 Task: Find connections with filter location Léogâne with filter topic #Indiawith filter profile language German with filter current company Atlas Copco with filter school Kamla Nehru Institute of Technology, Sultanpur with filter industry Landscaping Services with filter service category Loans with filter keywords title IT Professional
Action: Mouse moved to (526, 63)
Screenshot: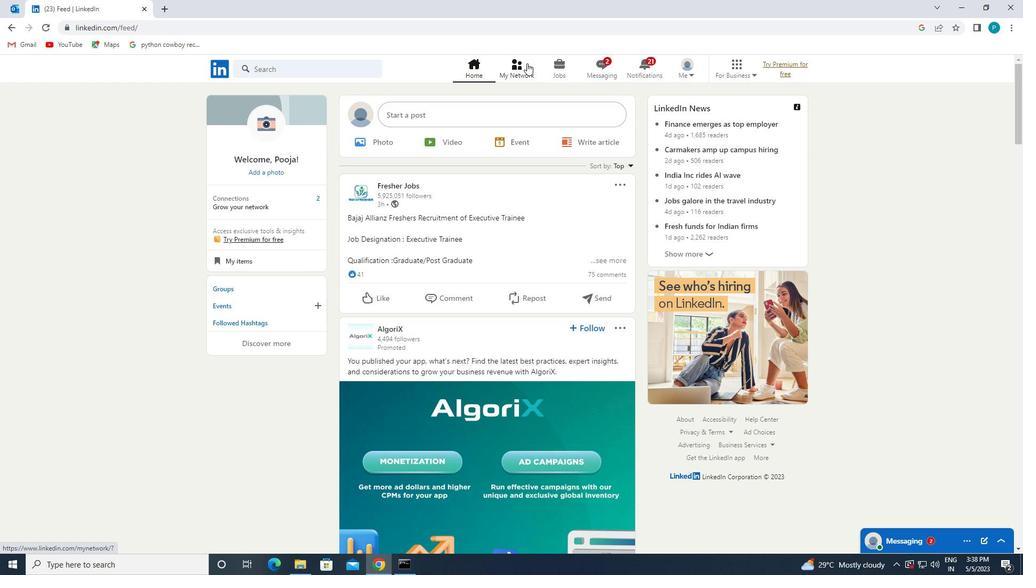 
Action: Mouse pressed left at (526, 63)
Screenshot: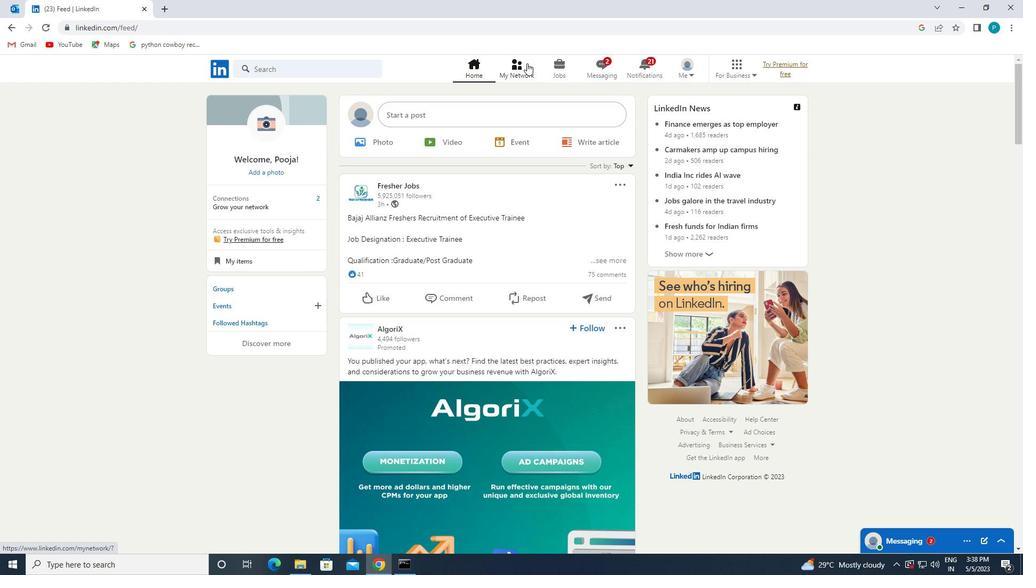 
Action: Mouse moved to (305, 132)
Screenshot: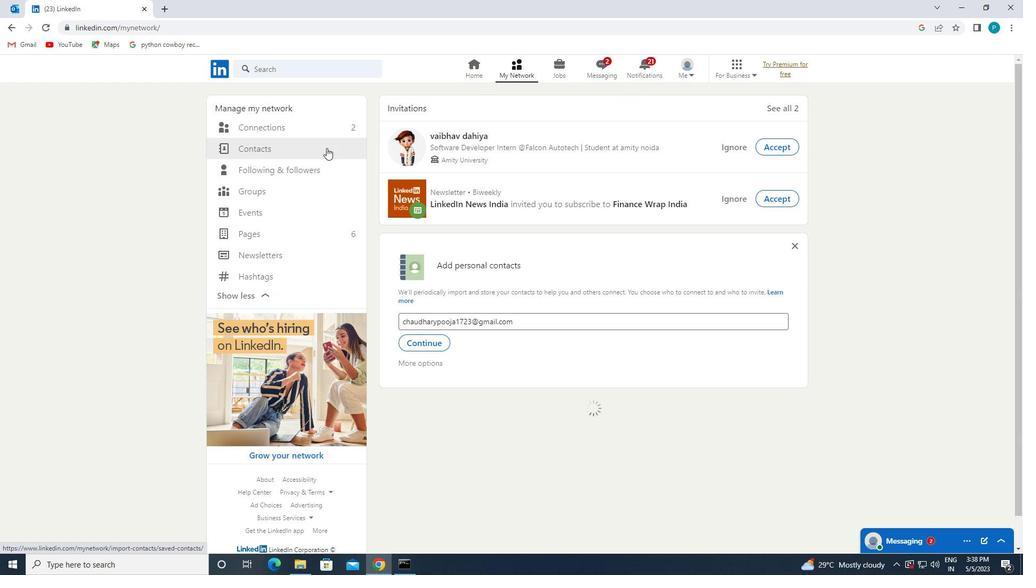 
Action: Mouse pressed left at (305, 132)
Screenshot: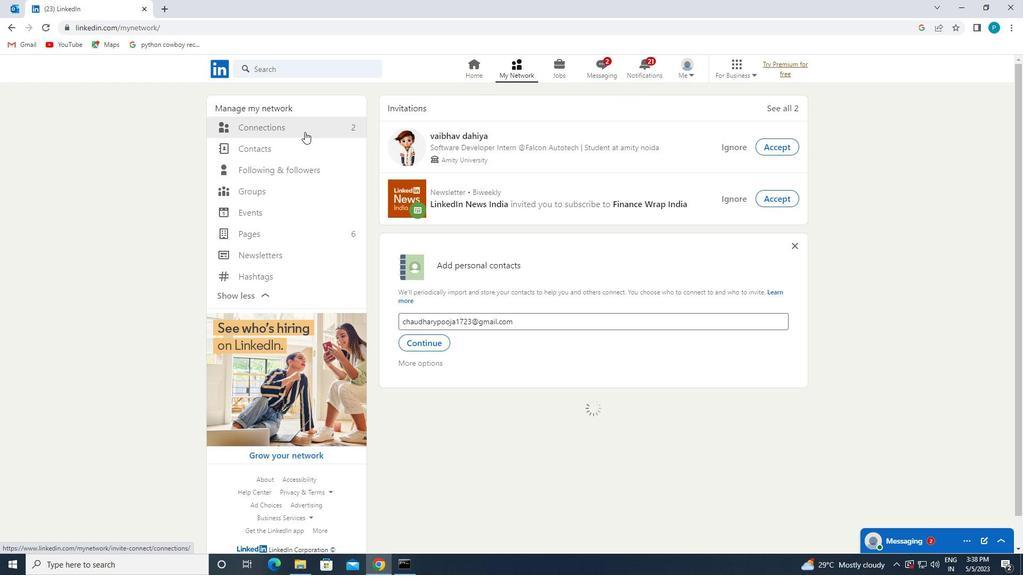 
Action: Mouse moved to (590, 123)
Screenshot: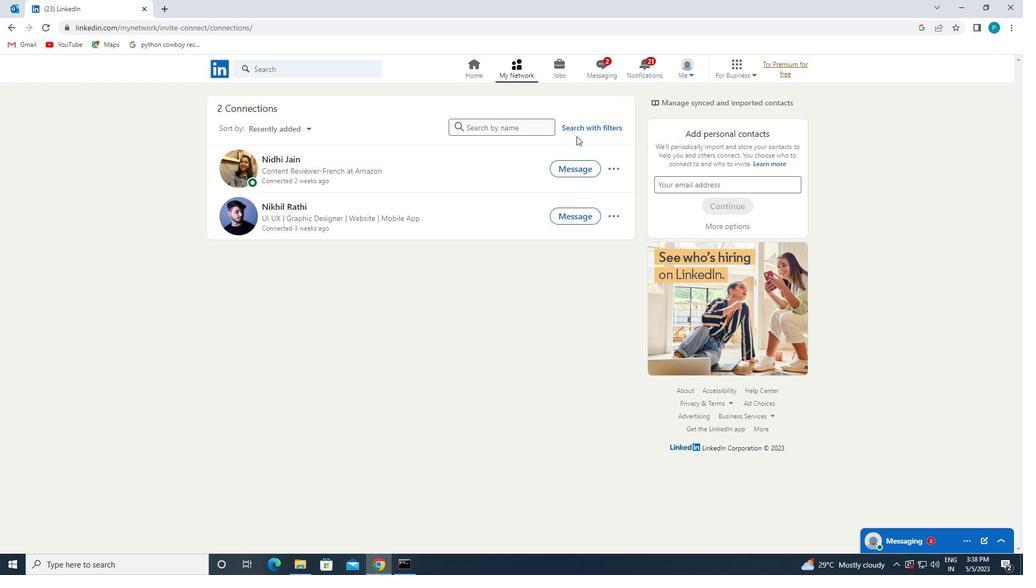 
Action: Mouse pressed left at (590, 123)
Screenshot: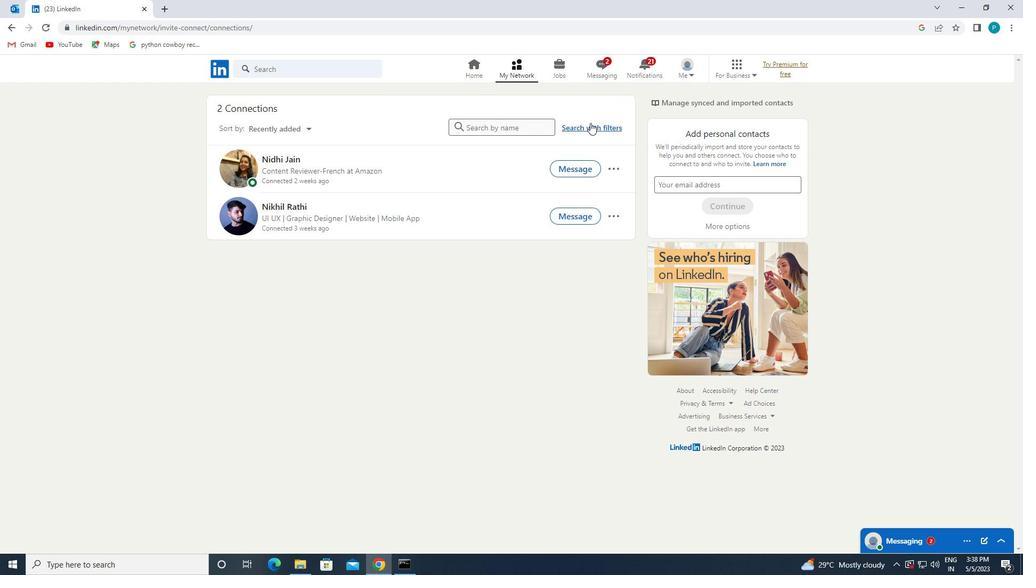 
Action: Mouse moved to (536, 102)
Screenshot: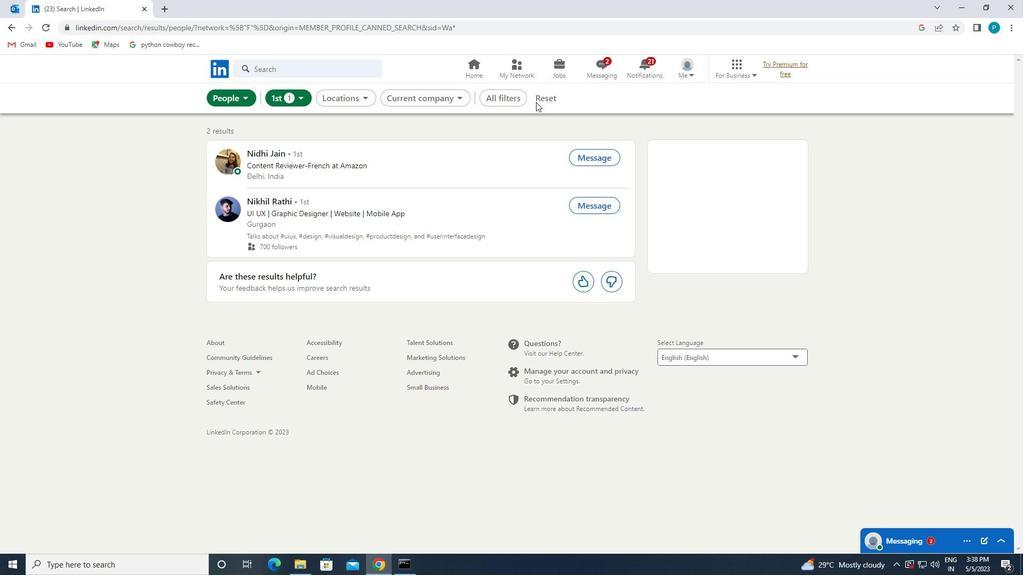 
Action: Mouse pressed left at (536, 102)
Screenshot: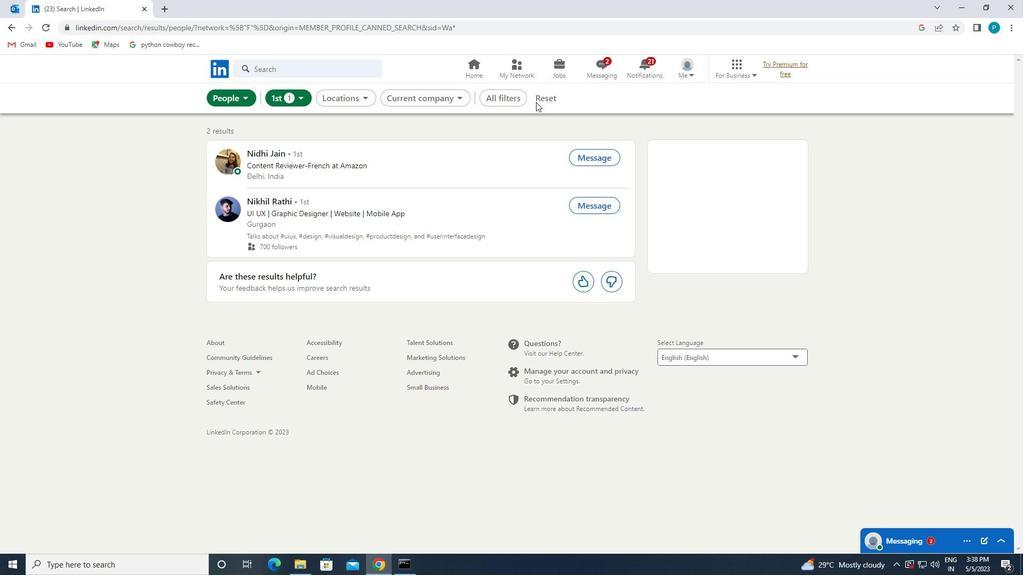
Action: Mouse moved to (540, 99)
Screenshot: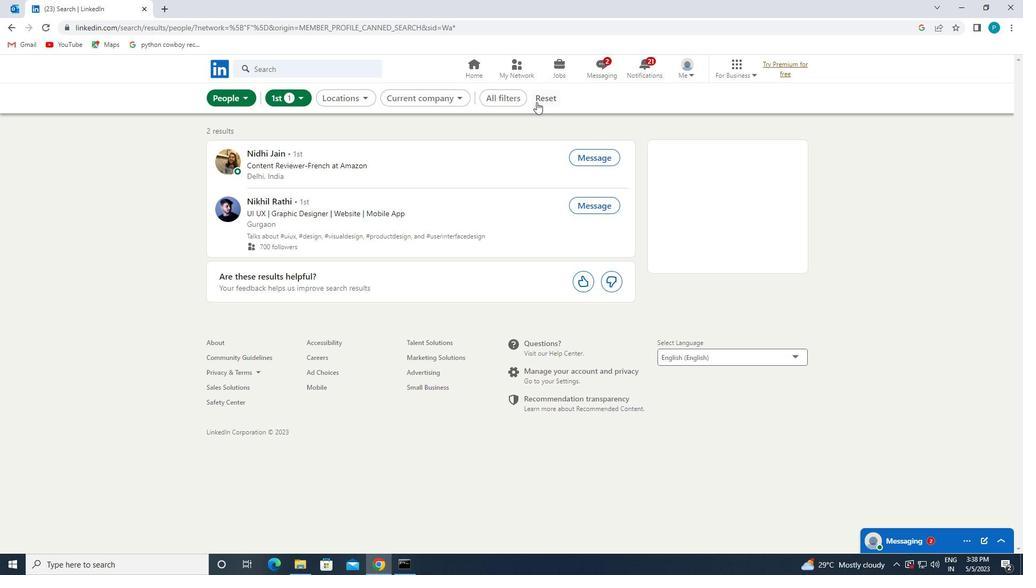 
Action: Mouse pressed left at (540, 99)
Screenshot: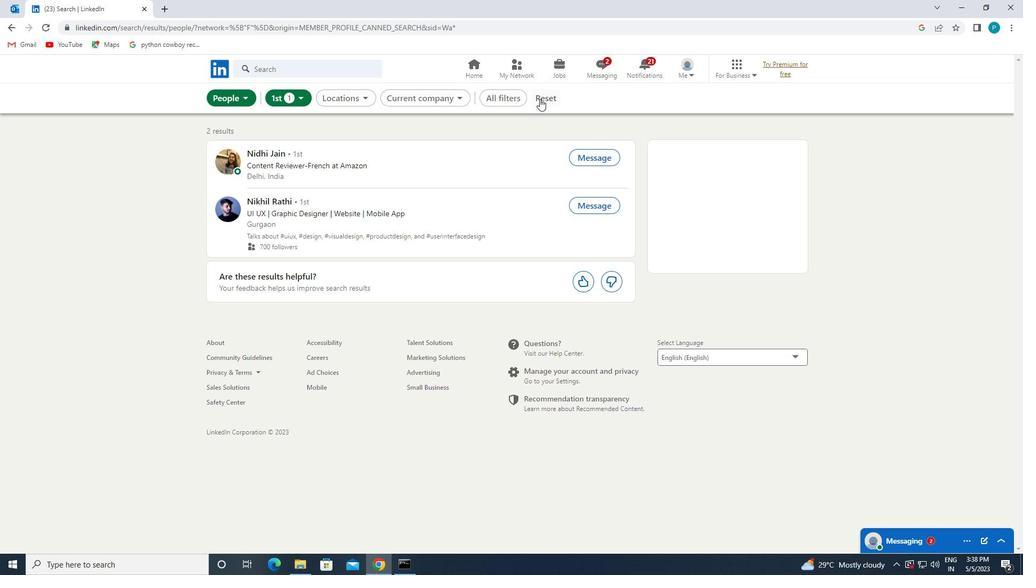 
Action: Mouse moved to (541, 97)
Screenshot: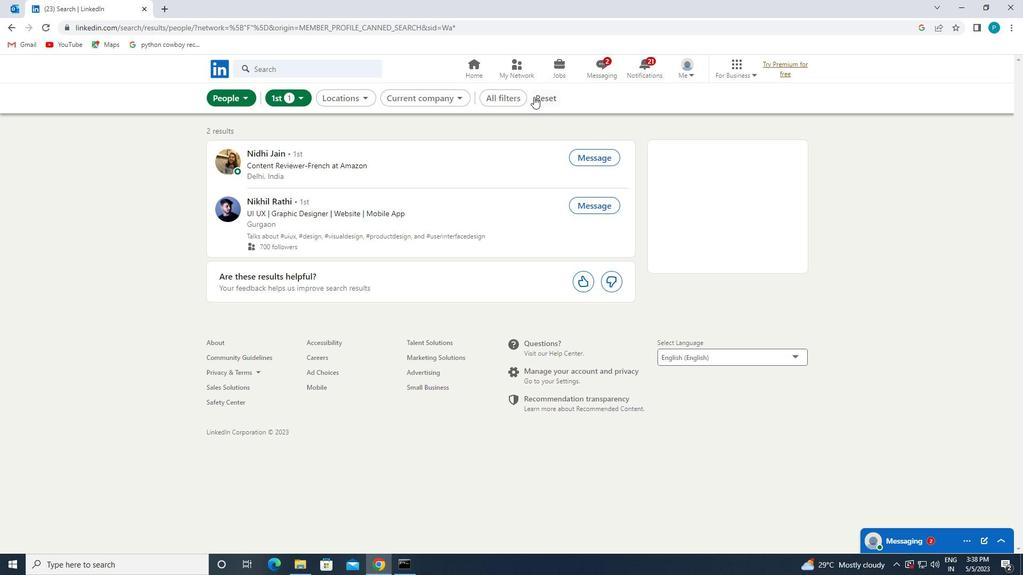 
Action: Mouse pressed left at (541, 97)
Screenshot: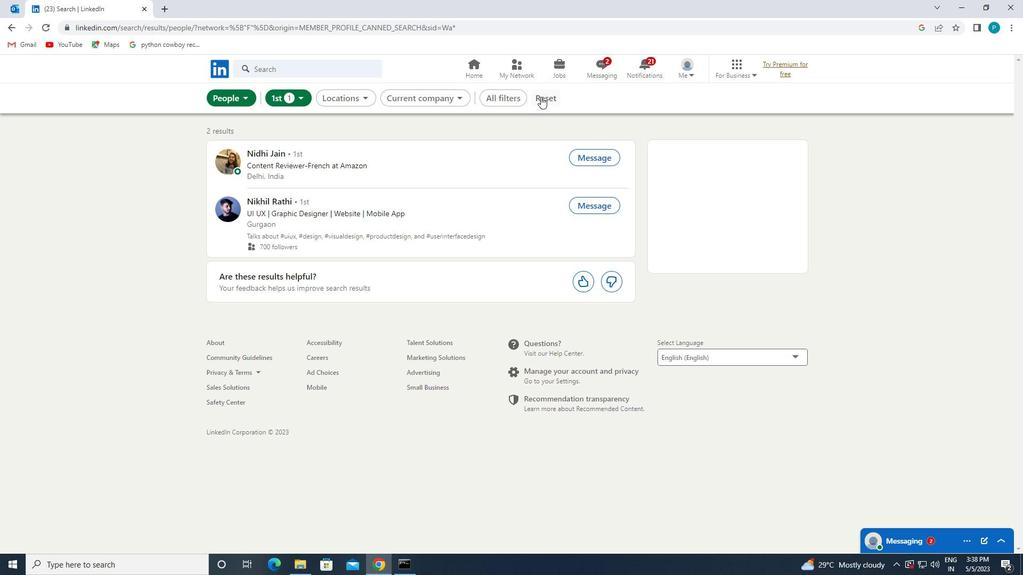 
Action: Mouse moved to (535, 94)
Screenshot: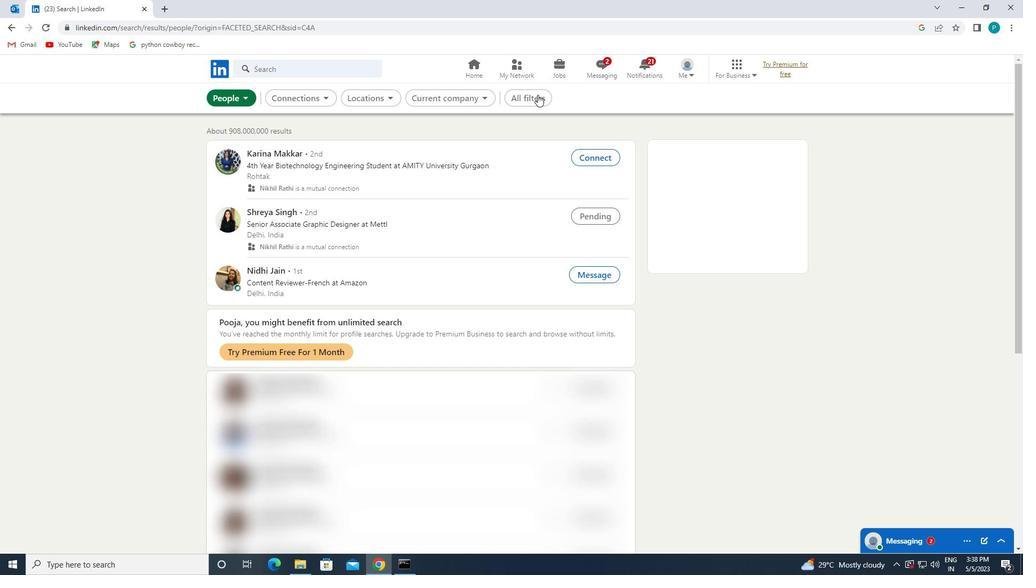 
Action: Mouse pressed left at (535, 94)
Screenshot: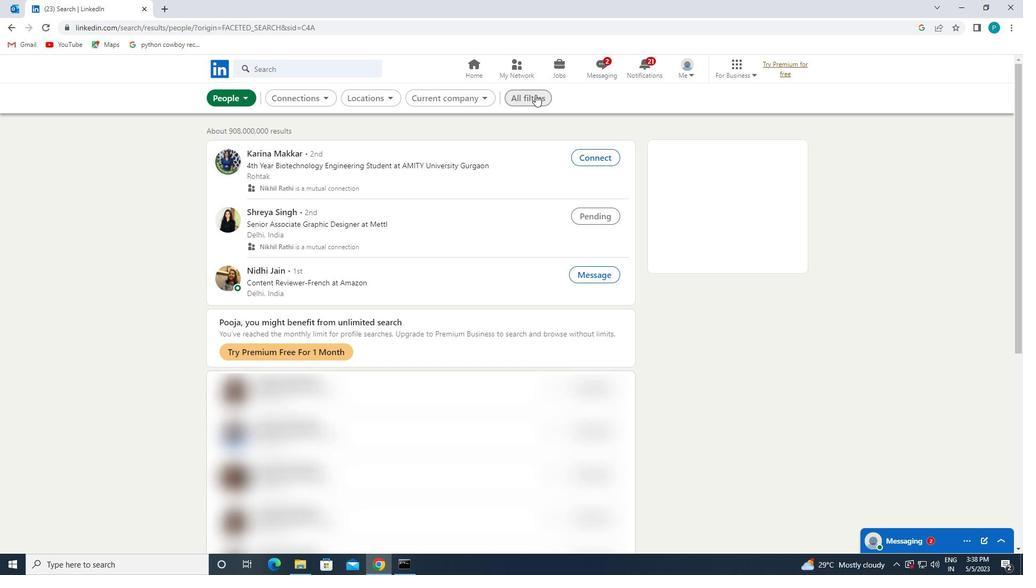 
Action: Mouse moved to (1000, 267)
Screenshot: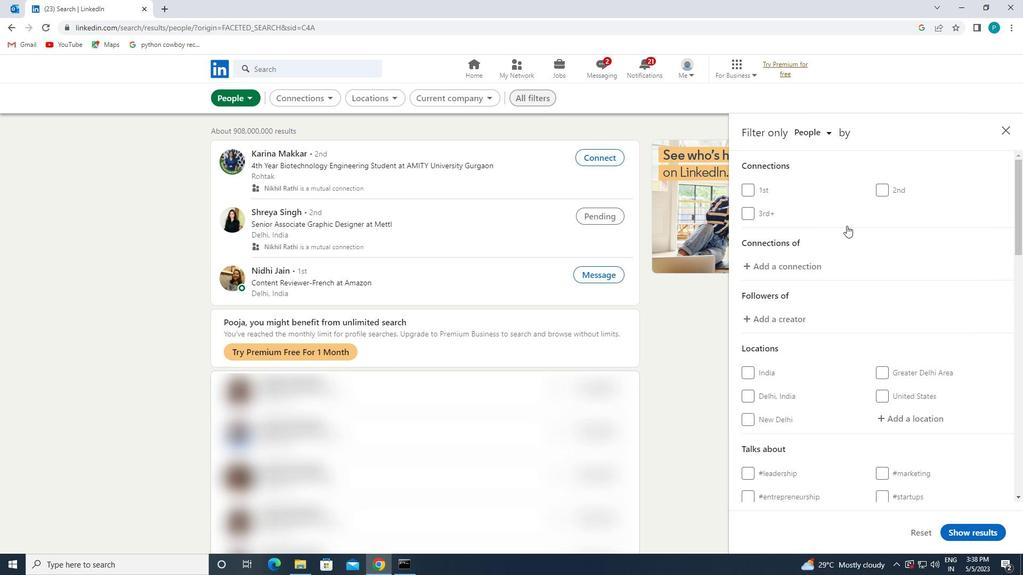 
Action: Mouse scrolled (1000, 267) with delta (0, 0)
Screenshot: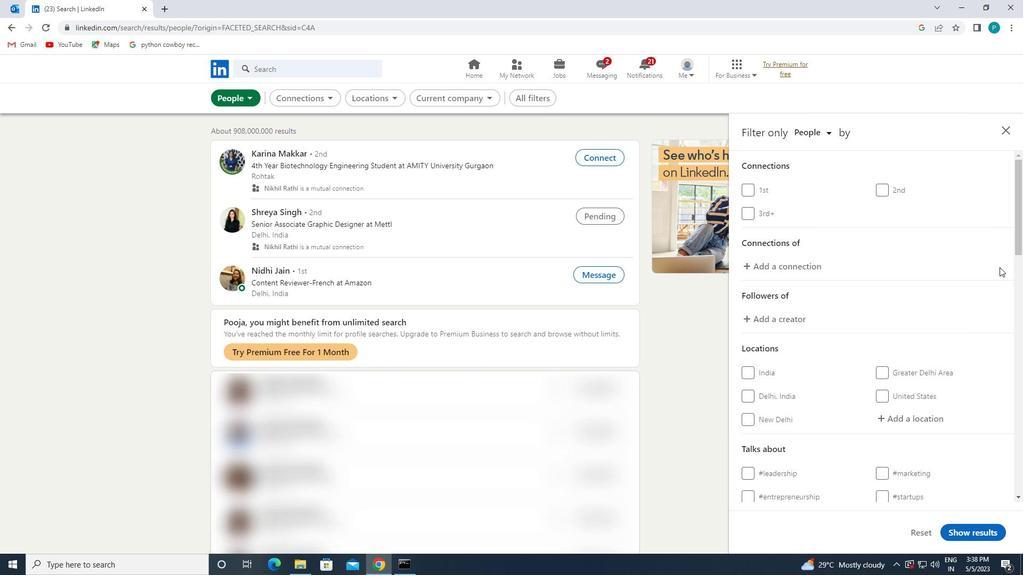 
Action: Mouse moved to (1000, 267)
Screenshot: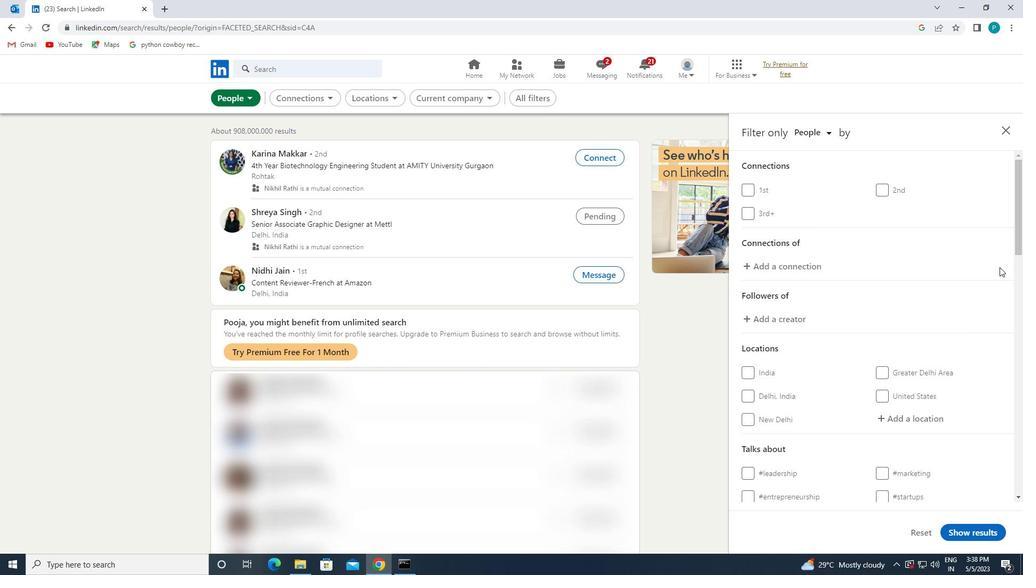 
Action: Mouse scrolled (1000, 267) with delta (0, 0)
Screenshot: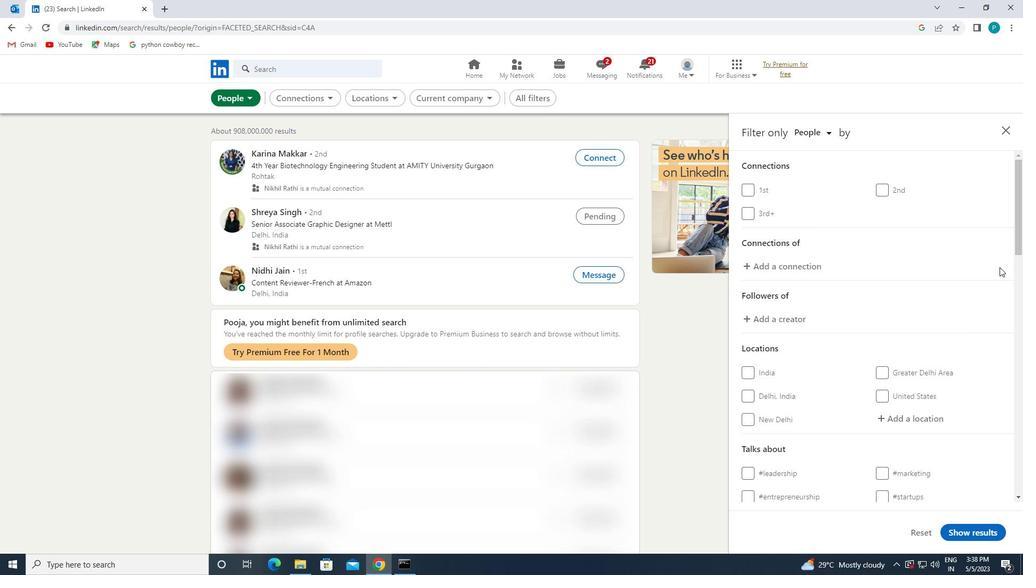 
Action: Mouse moved to (999, 267)
Screenshot: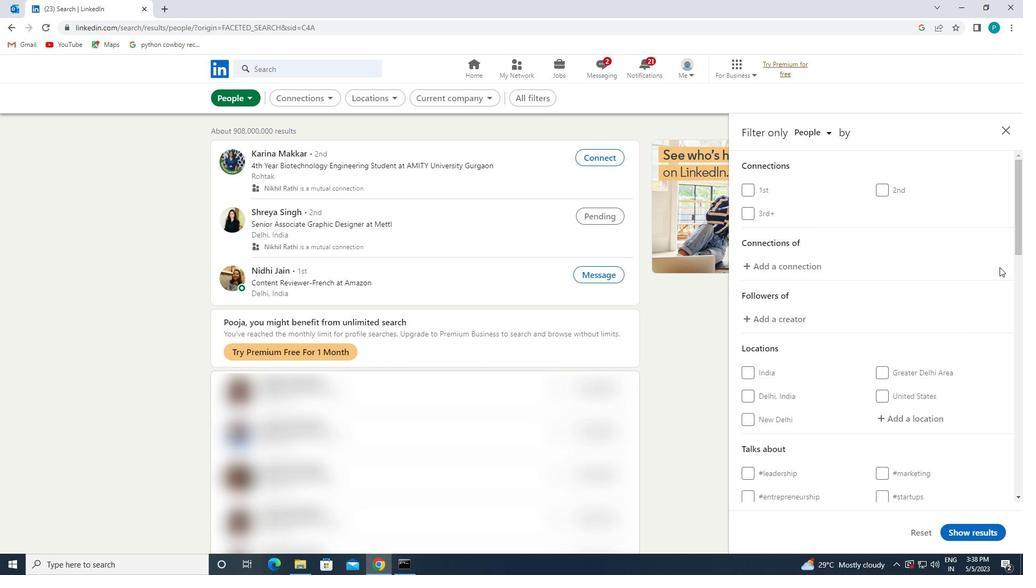 
Action: Mouse scrolled (999, 267) with delta (0, 0)
Screenshot: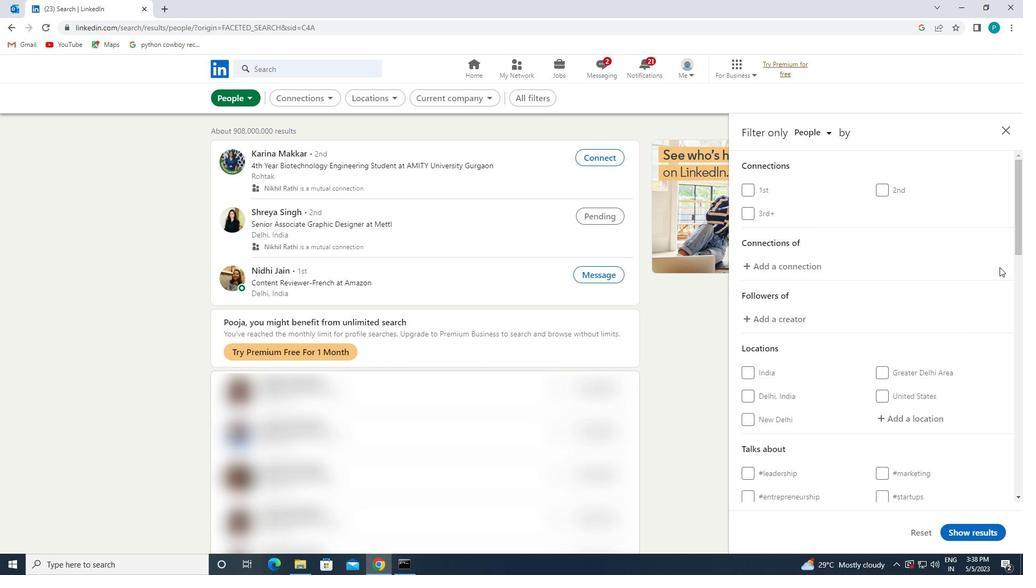 
Action: Mouse moved to (901, 265)
Screenshot: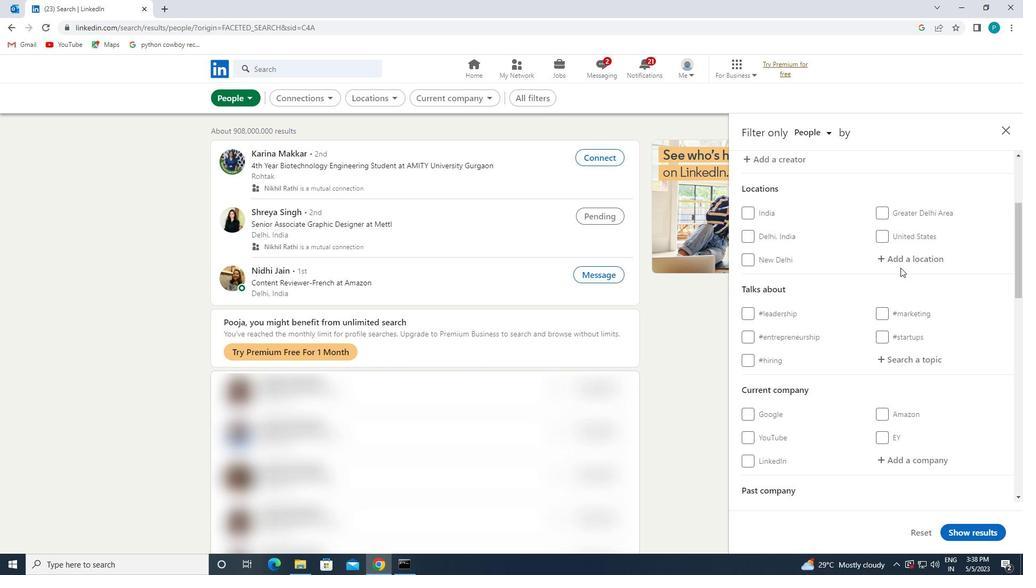 
Action: Mouse pressed left at (901, 265)
Screenshot: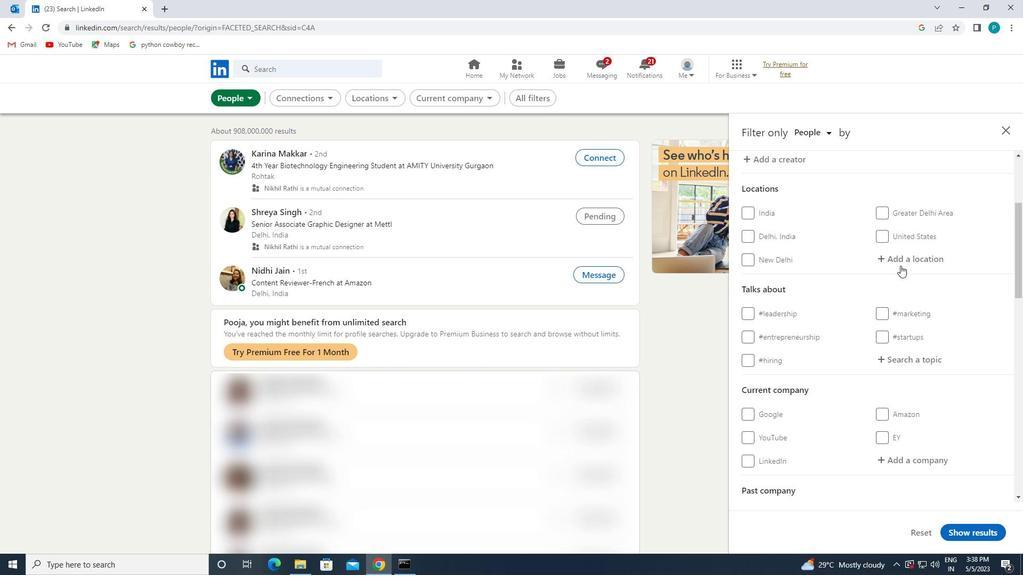
Action: Mouse moved to (895, 260)
Screenshot: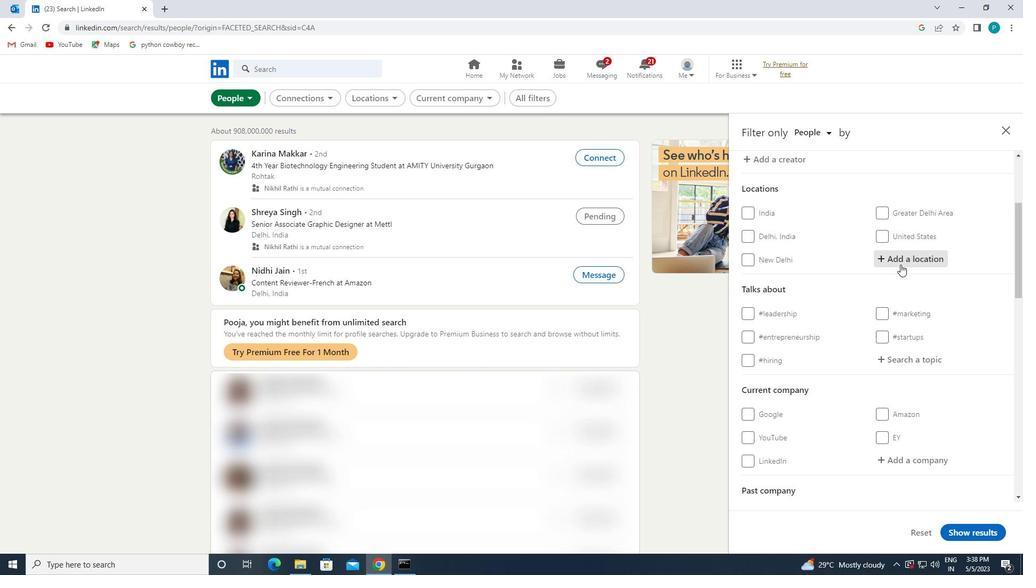 
Action: Key pressed <Key.caps_lock>l<Key.caps_lock>eogane
Screenshot: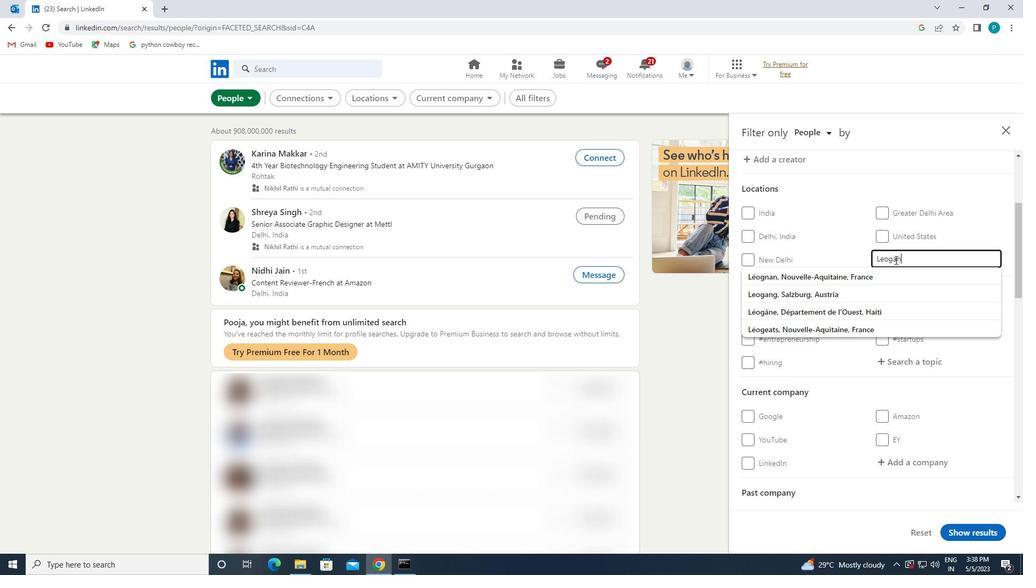 
Action: Mouse moved to (887, 277)
Screenshot: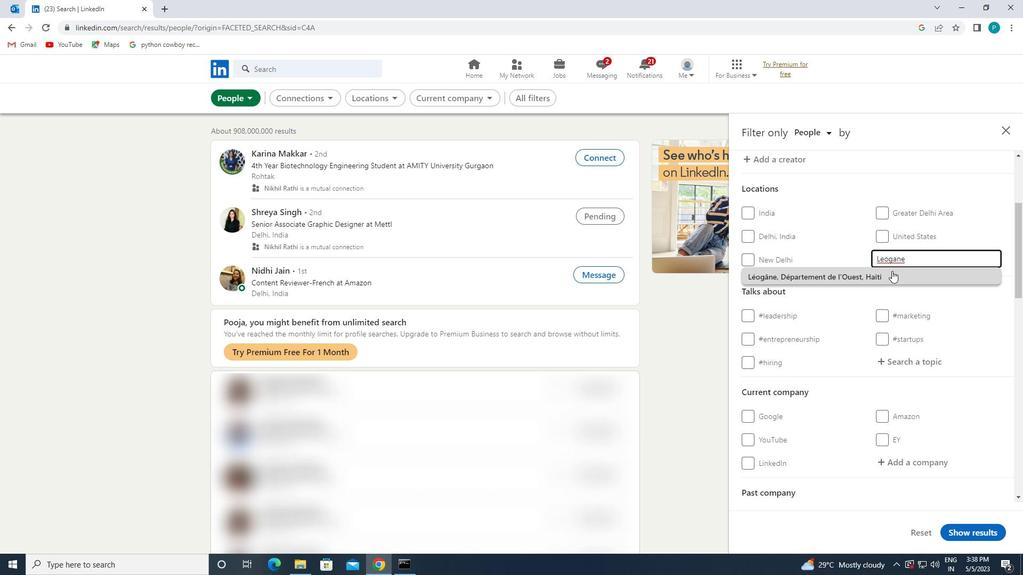 
Action: Mouse pressed left at (887, 277)
Screenshot: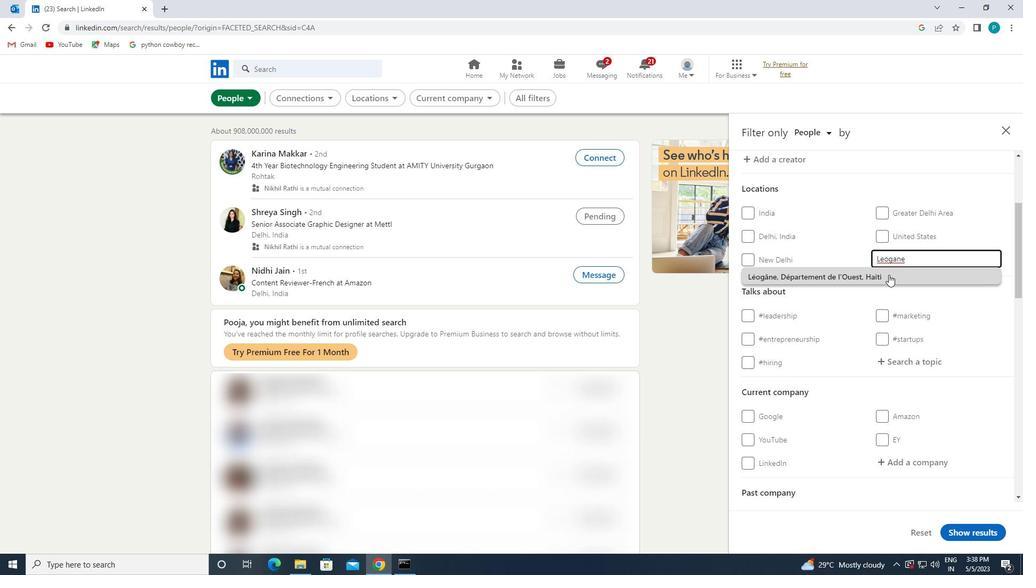 
Action: Mouse scrolled (887, 277) with delta (0, 0)
Screenshot: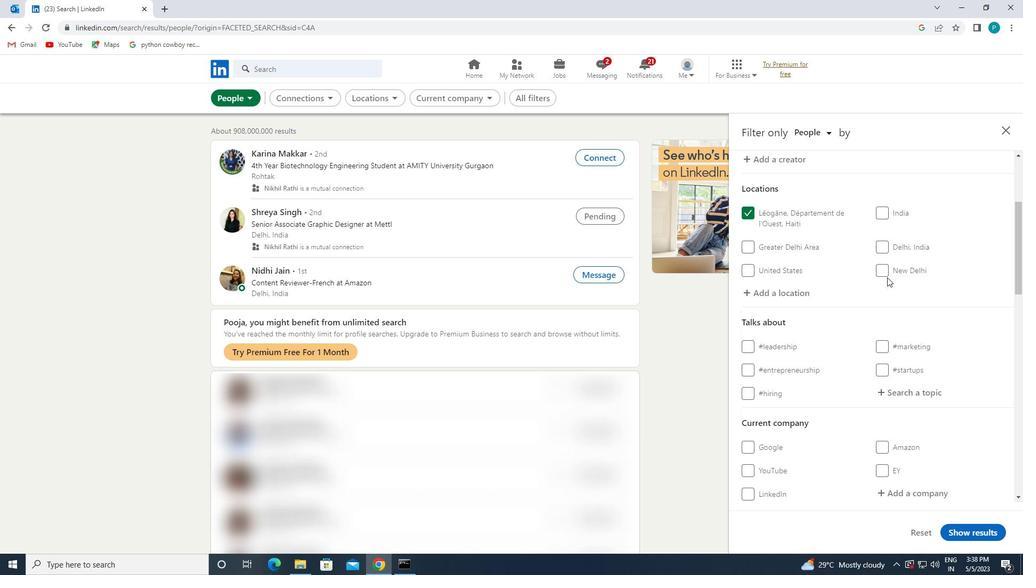 
Action: Mouse scrolled (887, 277) with delta (0, 0)
Screenshot: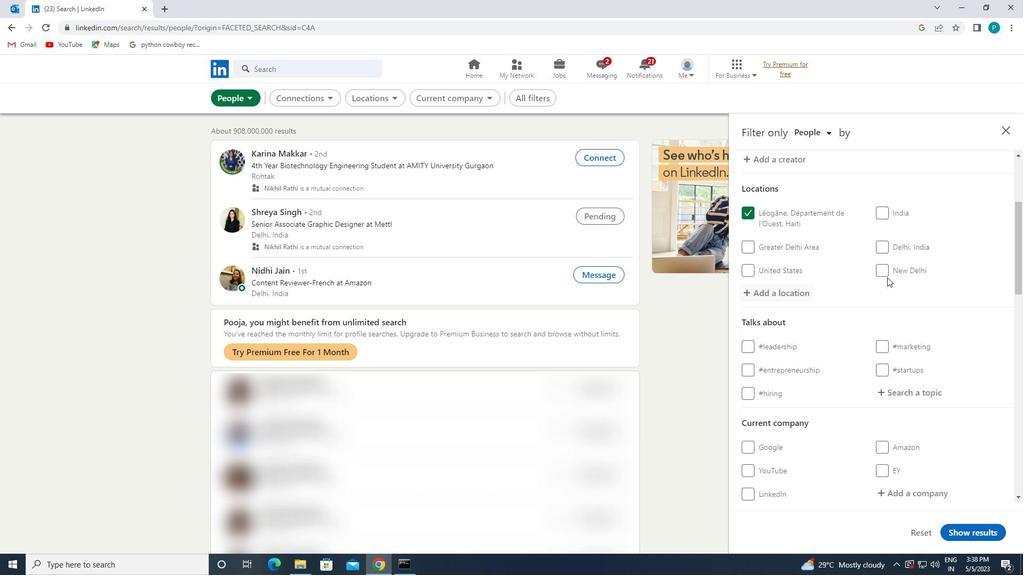 
Action: Mouse scrolled (887, 277) with delta (0, 0)
Screenshot: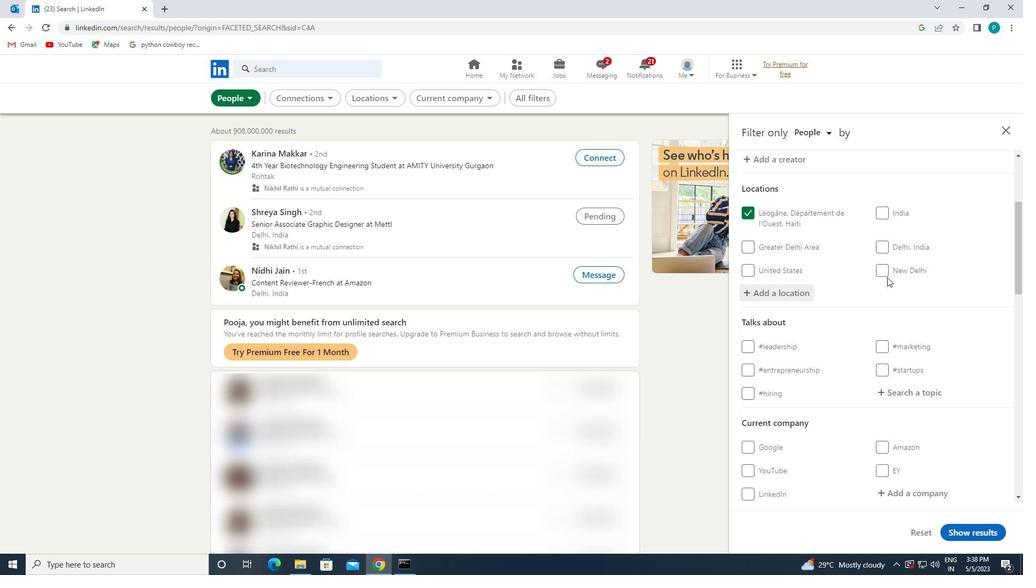 
Action: Mouse moved to (885, 234)
Screenshot: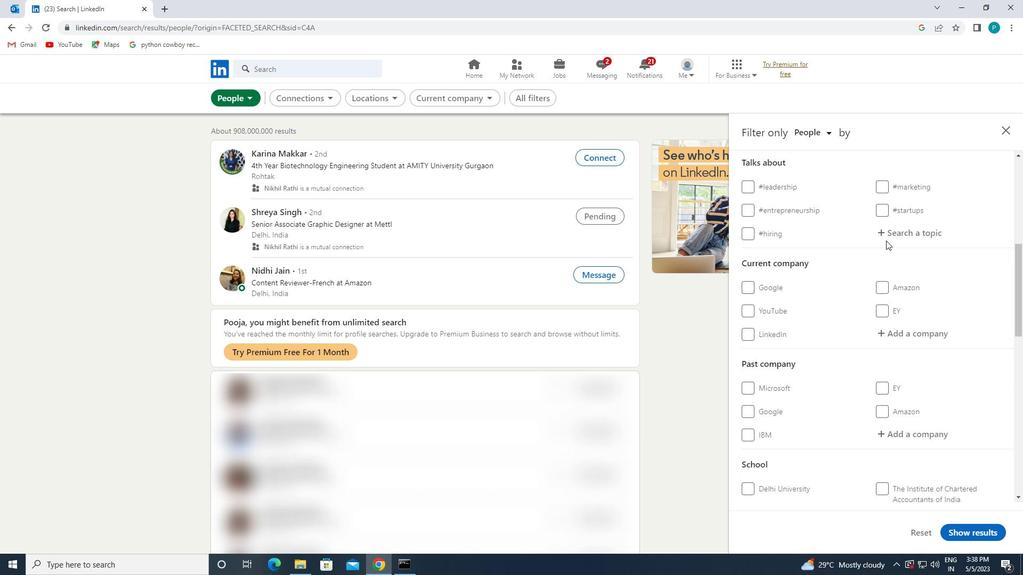 
Action: Mouse pressed left at (885, 234)
Screenshot: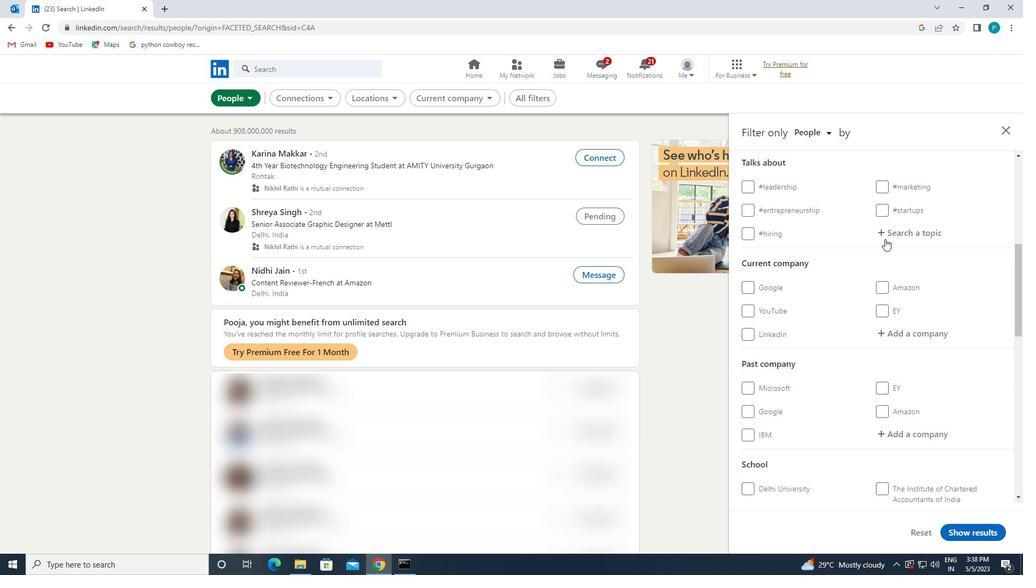 
Action: Key pressed <Key.shift>#<Key.caps_lock>I<Key.caps_lock>NDIA
Screenshot: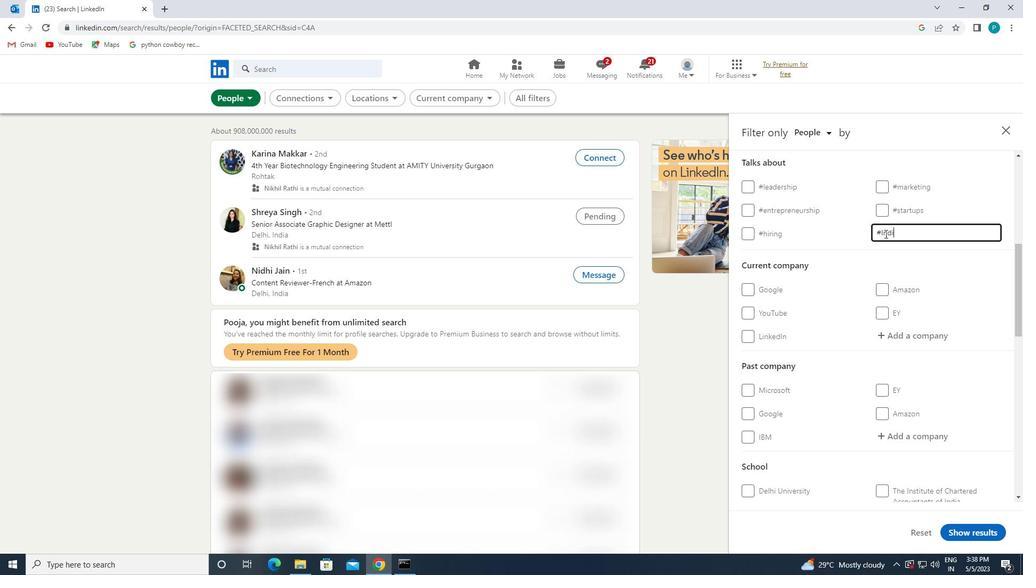 
Action: Mouse moved to (889, 256)
Screenshot: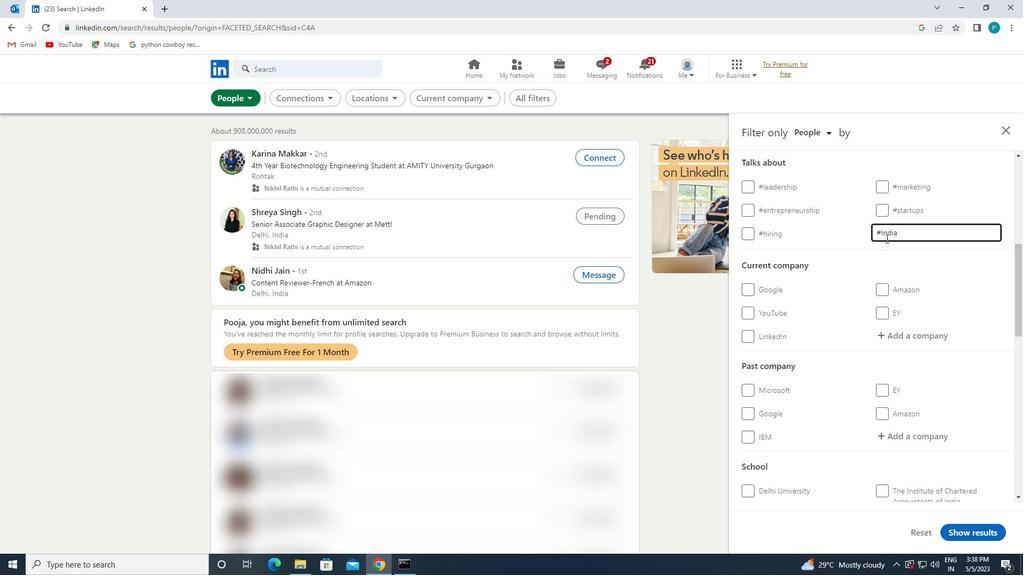 
Action: Mouse scrolled (889, 255) with delta (0, 0)
Screenshot: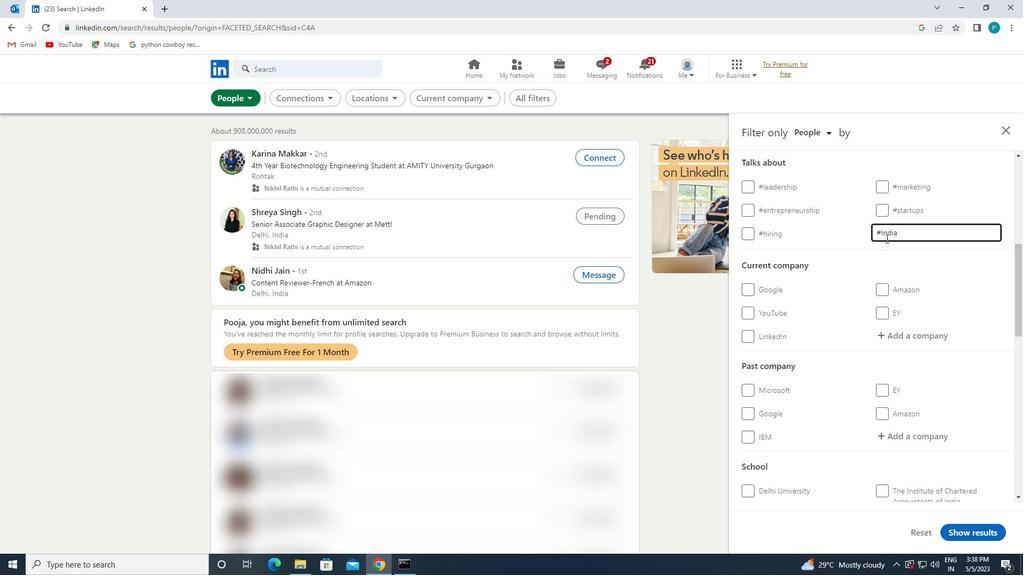 
Action: Mouse moved to (896, 214)
Screenshot: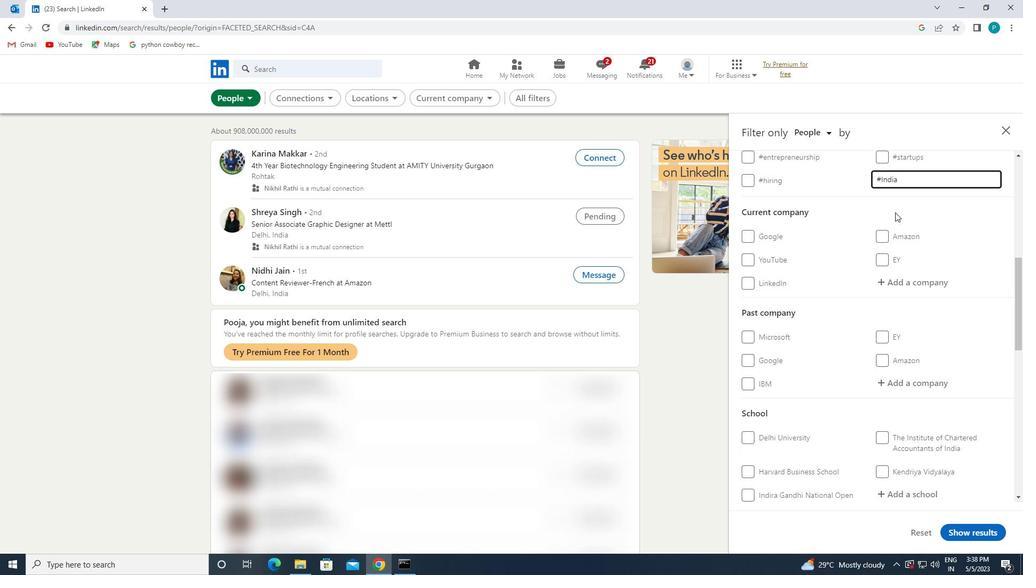 
Action: Mouse scrolled (896, 214) with delta (0, 0)
Screenshot: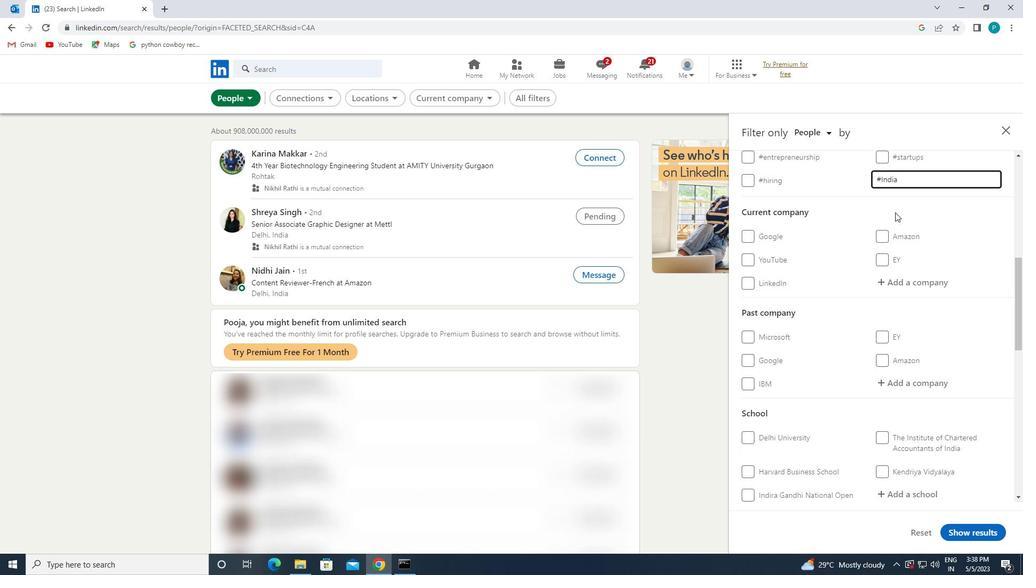 
Action: Mouse scrolled (896, 214) with delta (0, 0)
Screenshot: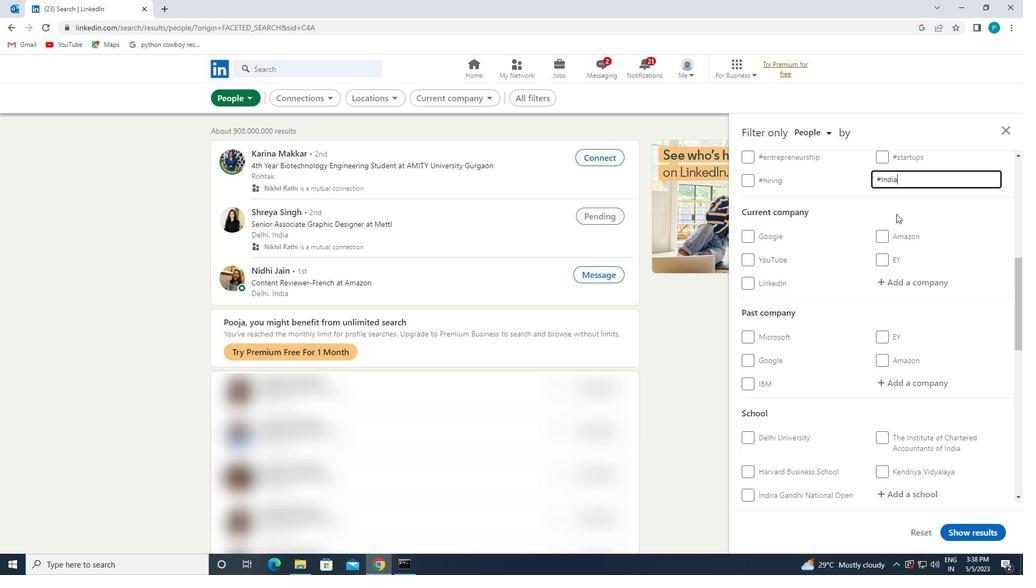 
Action: Mouse moved to (859, 256)
Screenshot: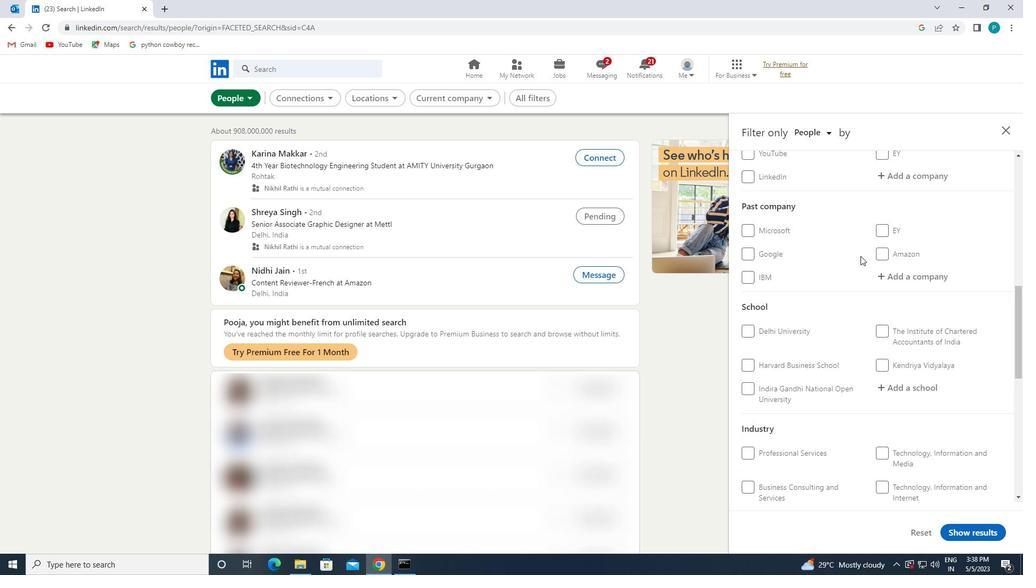 
Action: Mouse scrolled (859, 255) with delta (0, 0)
Screenshot: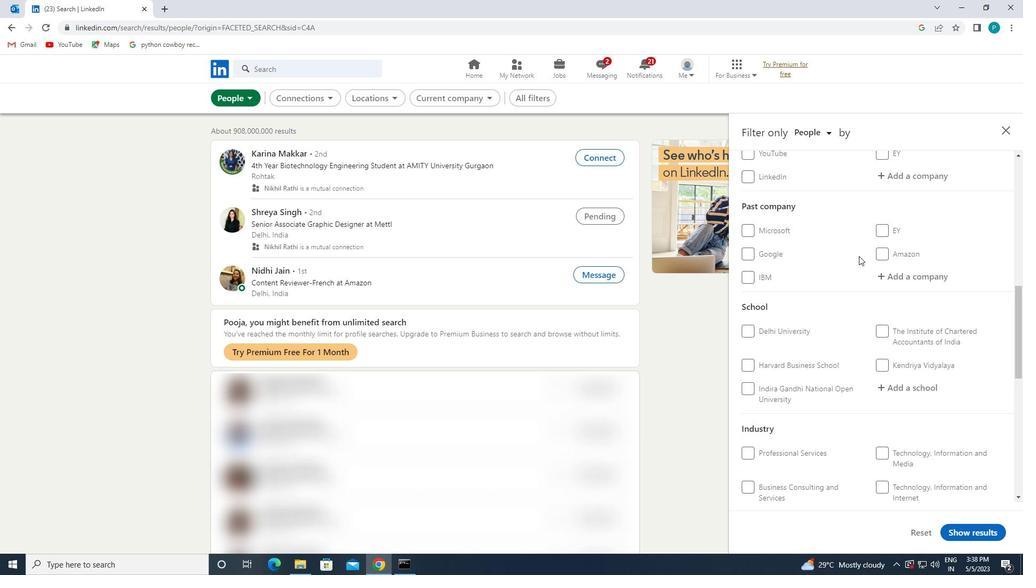 
Action: Mouse moved to (859, 257)
Screenshot: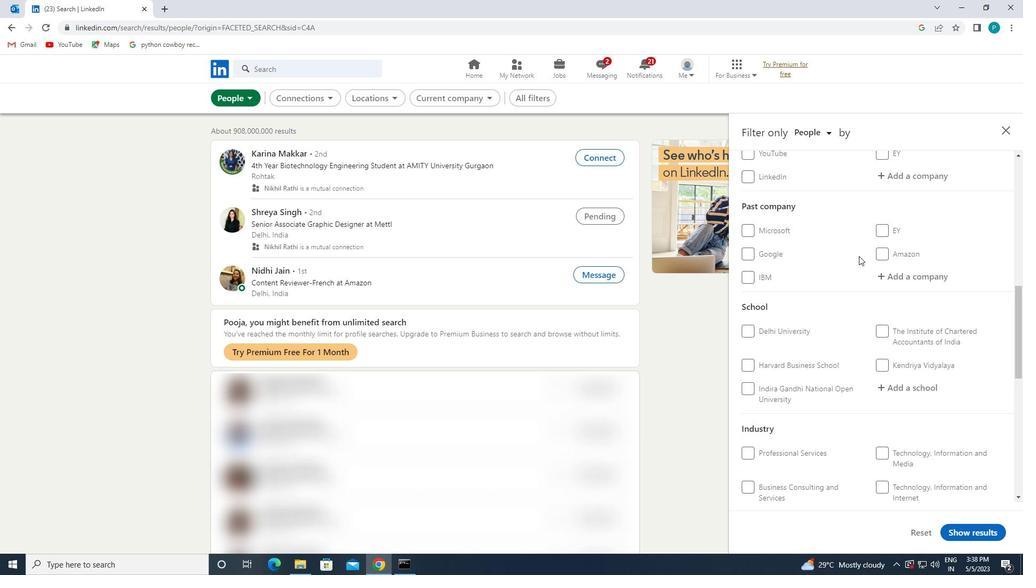 
Action: Mouse scrolled (859, 256) with delta (0, 0)
Screenshot: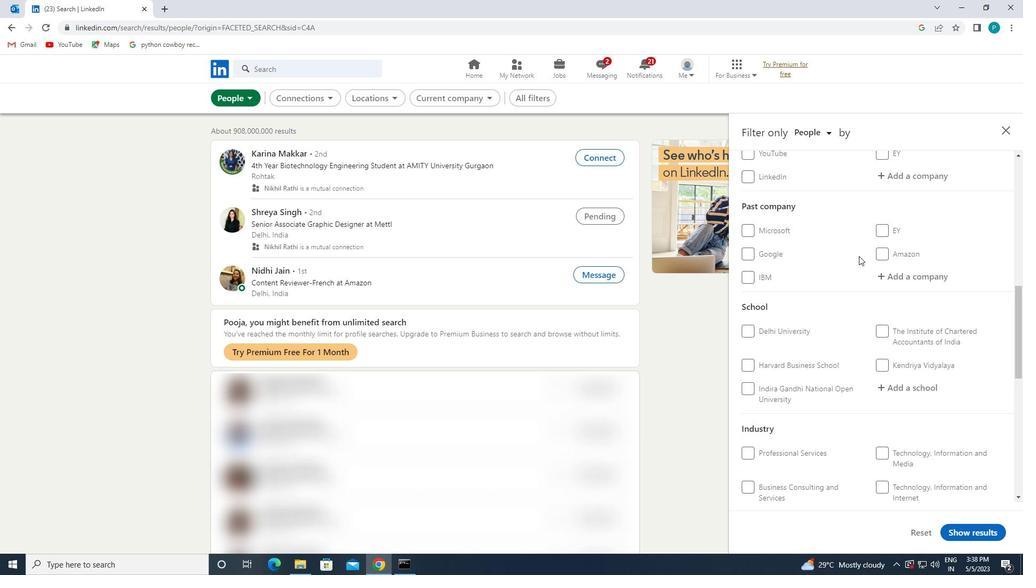 
Action: Mouse moved to (845, 361)
Screenshot: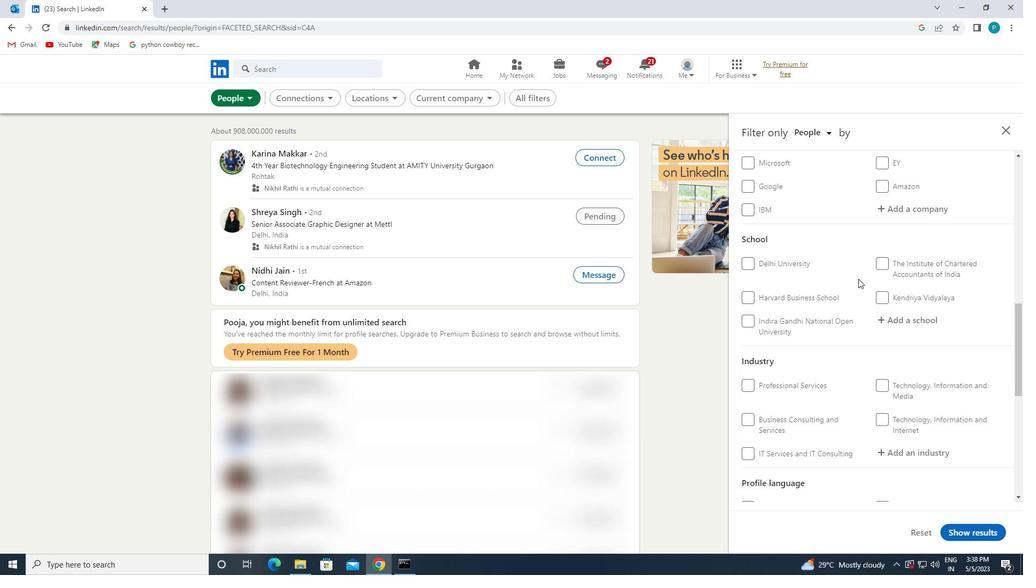
Action: Mouse scrolled (845, 360) with delta (0, 0)
Screenshot: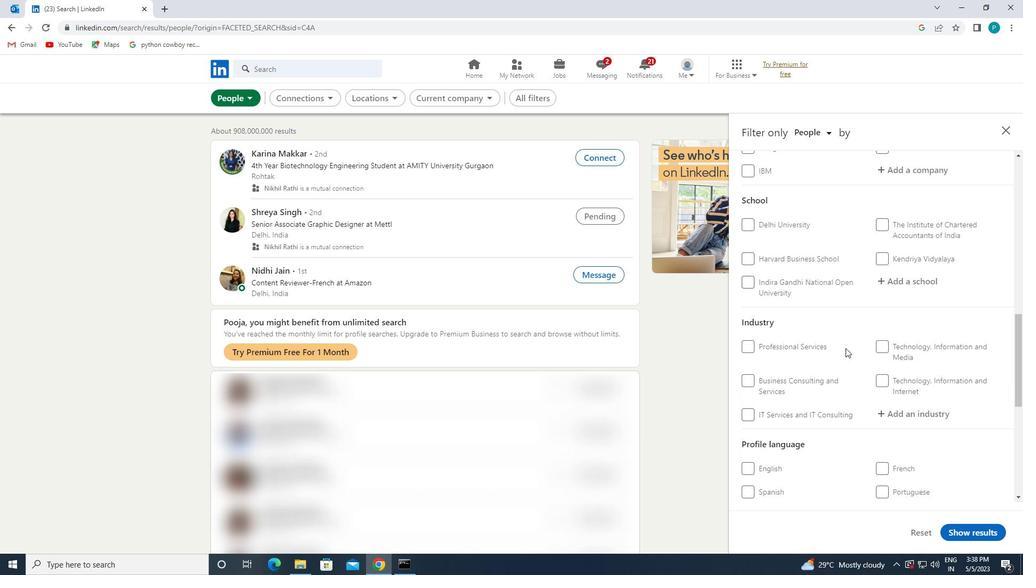 
Action: Mouse scrolled (845, 360) with delta (0, 0)
Screenshot: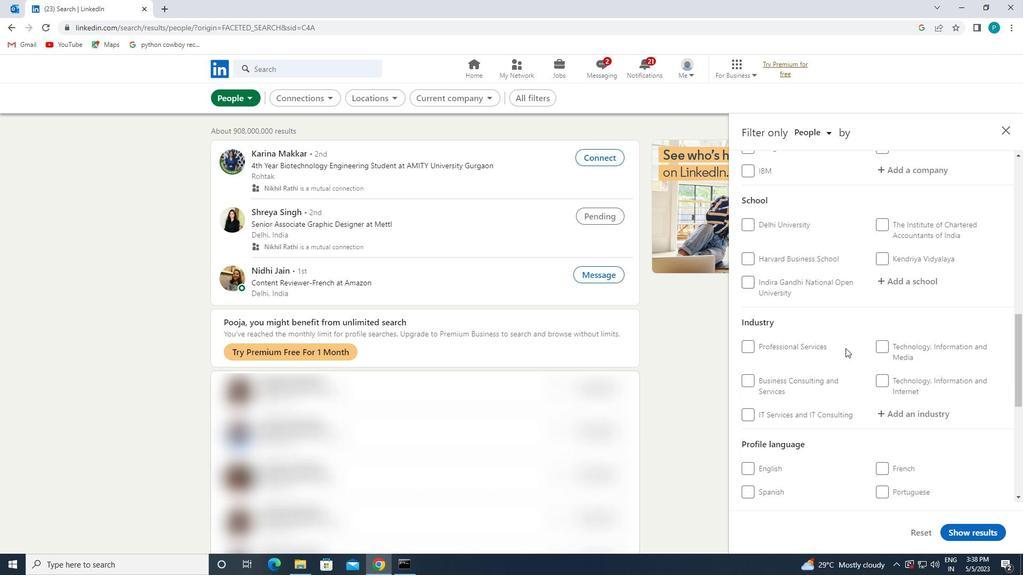 
Action: Mouse moved to (772, 403)
Screenshot: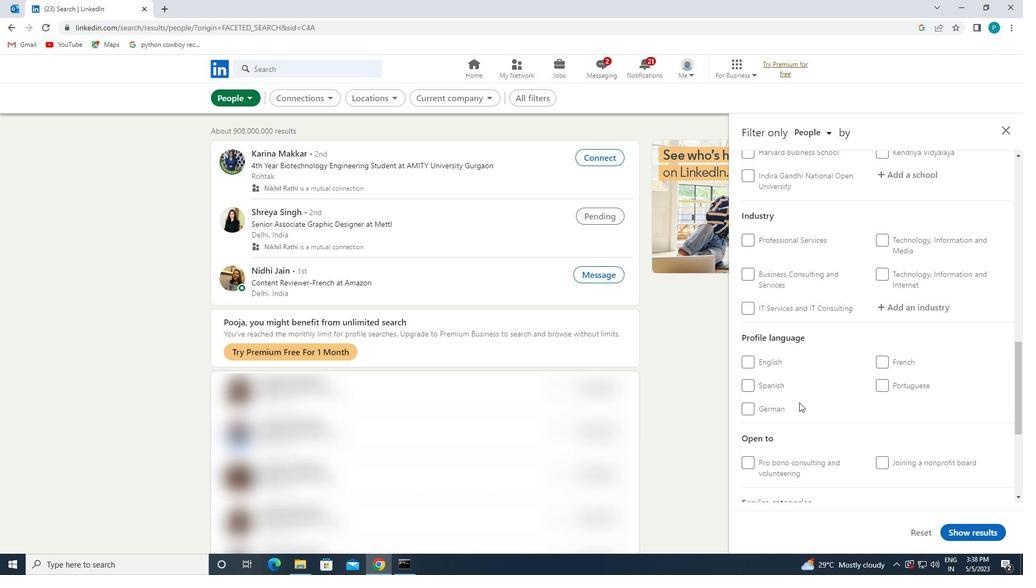 
Action: Mouse pressed left at (772, 403)
Screenshot: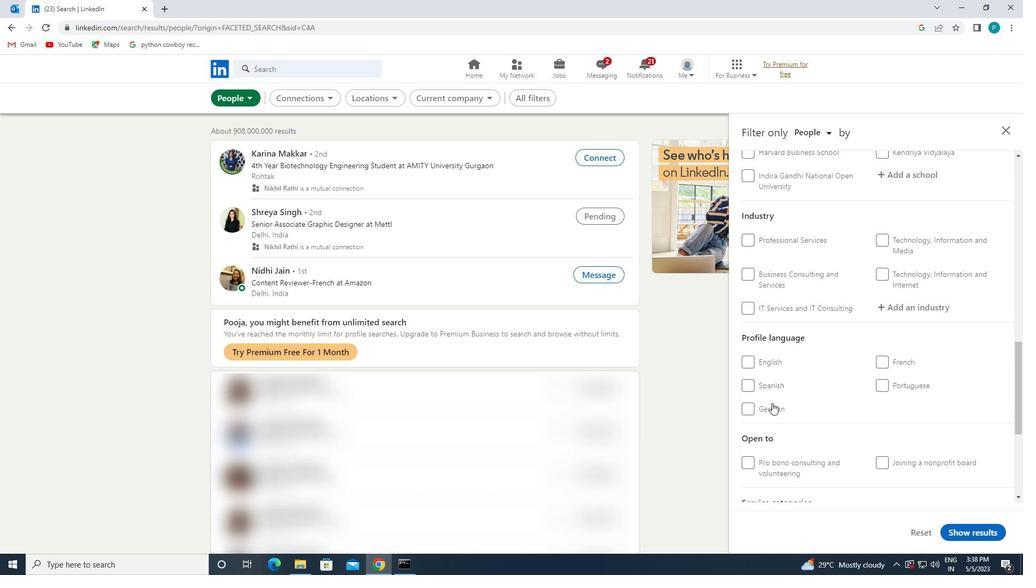 
Action: Mouse moved to (807, 379)
Screenshot: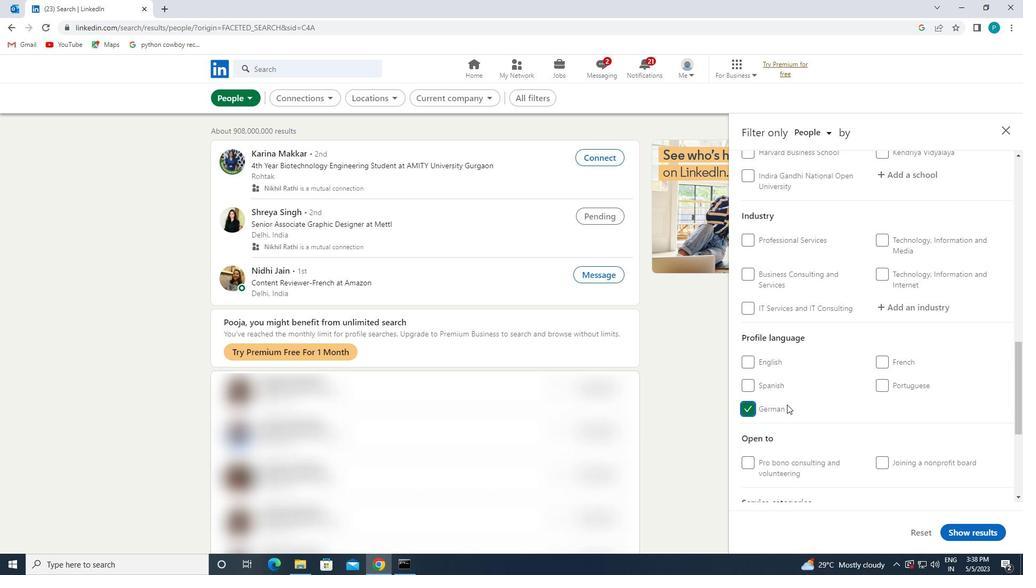 
Action: Mouse scrolled (807, 379) with delta (0, 0)
Screenshot: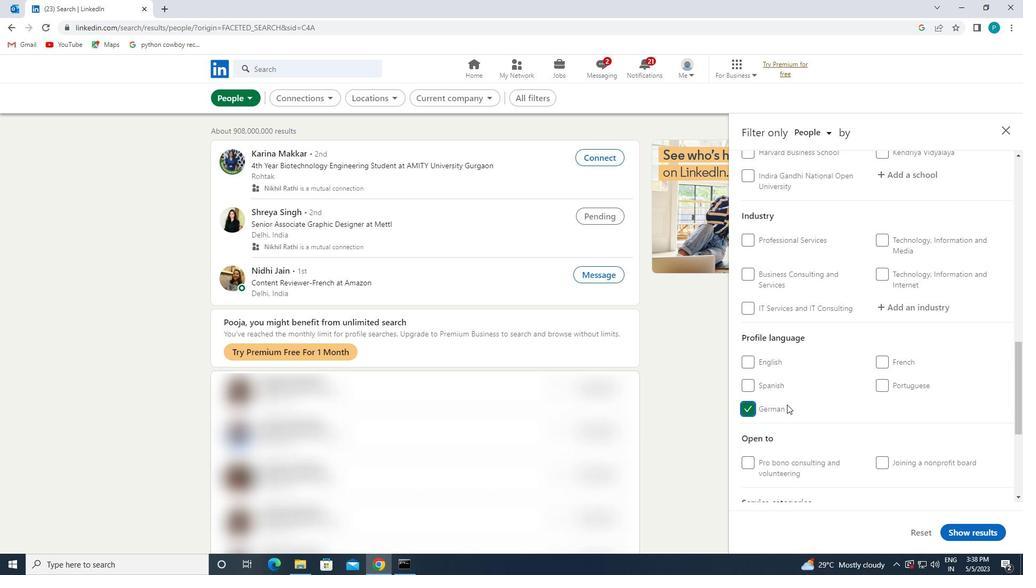 
Action: Mouse moved to (807, 378)
Screenshot: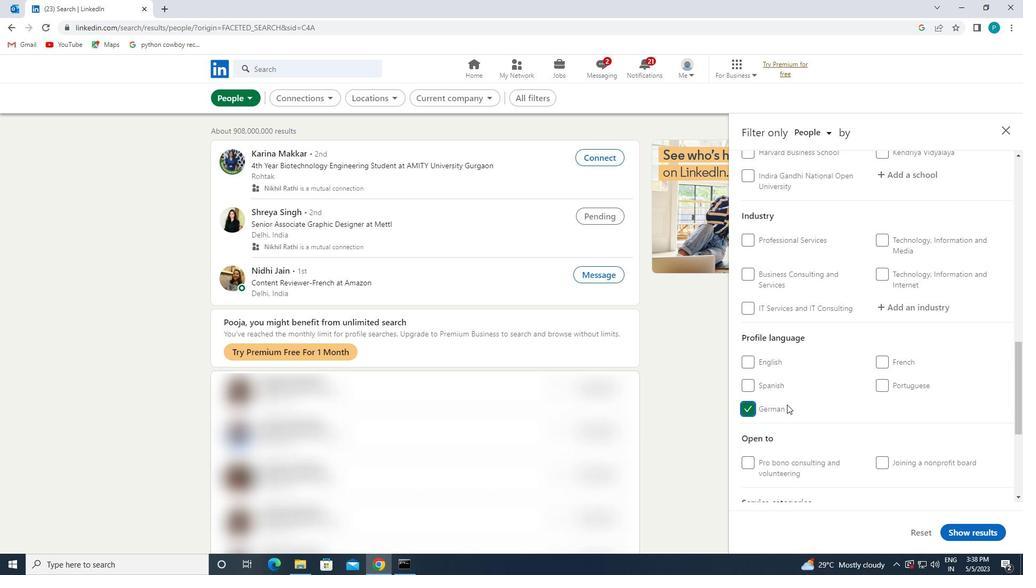 
Action: Mouse scrolled (807, 379) with delta (0, 0)
Screenshot: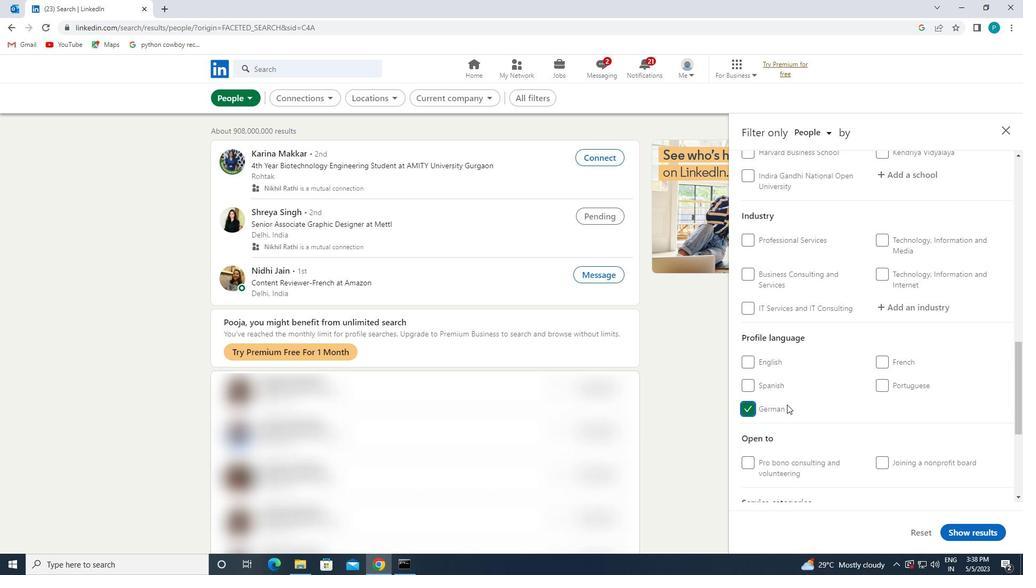 
Action: Mouse moved to (808, 375)
Screenshot: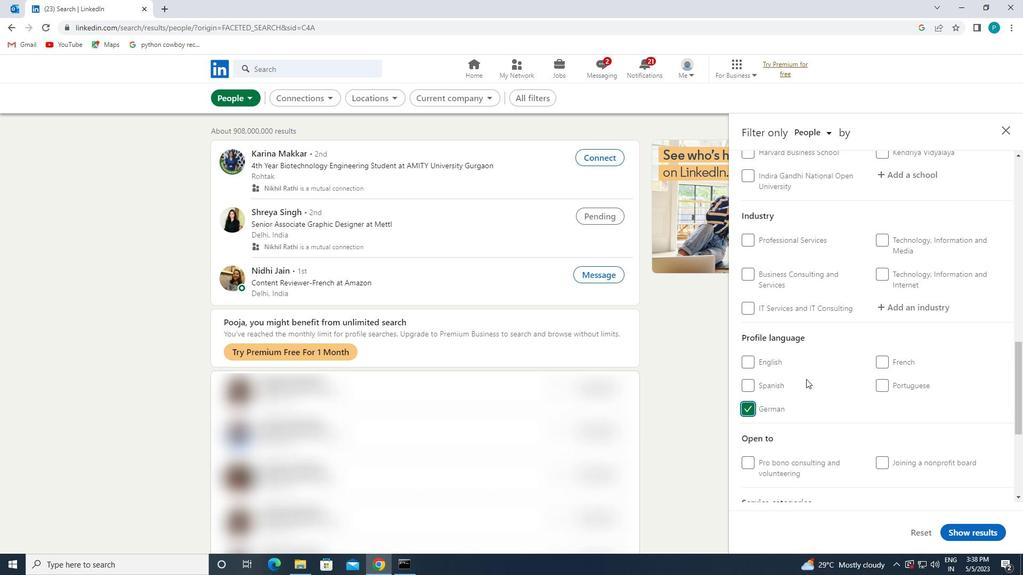 
Action: Mouse scrolled (808, 375) with delta (0, 0)
Screenshot: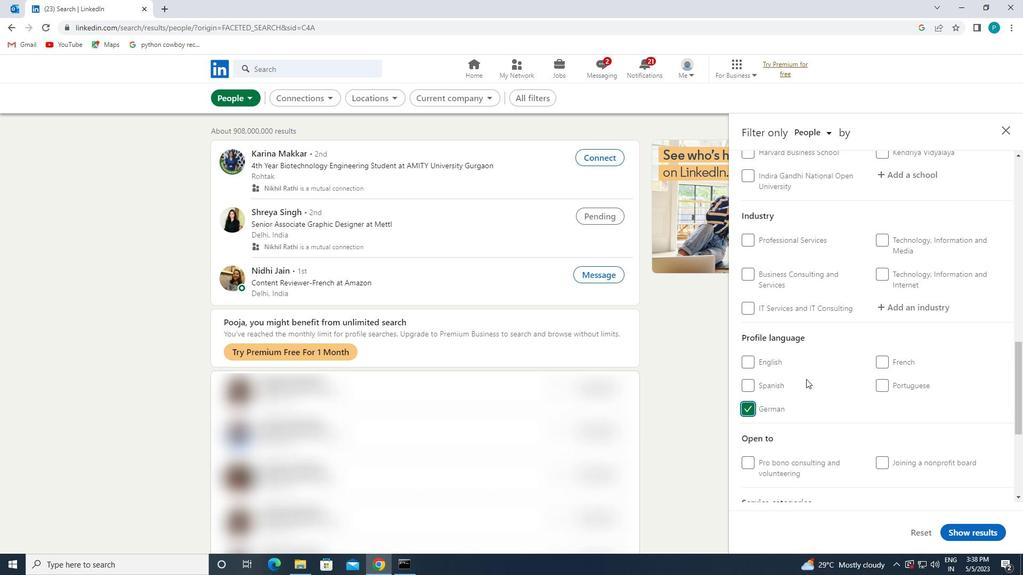 
Action: Mouse moved to (944, 262)
Screenshot: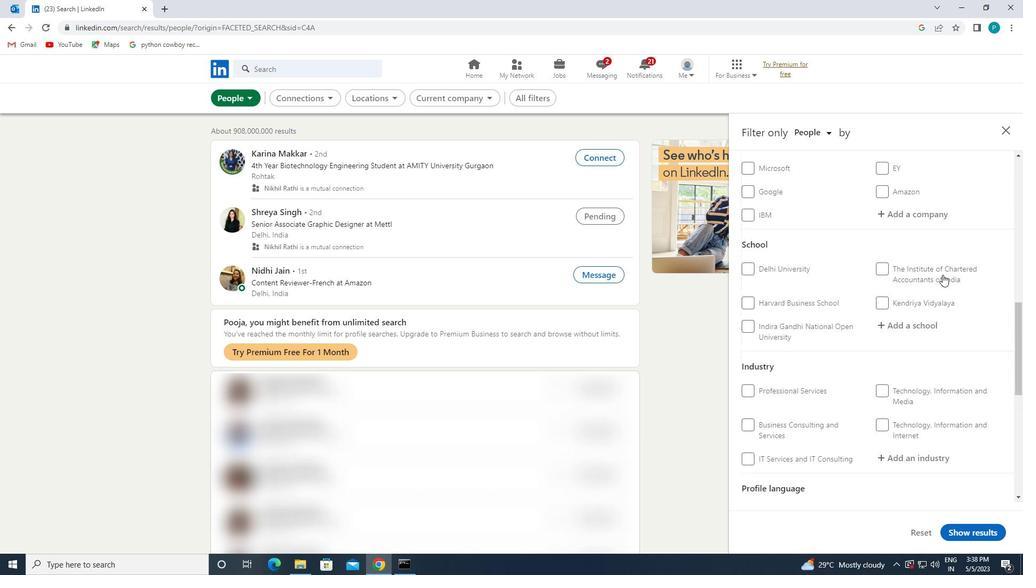 
Action: Mouse scrolled (944, 263) with delta (0, 0)
Screenshot: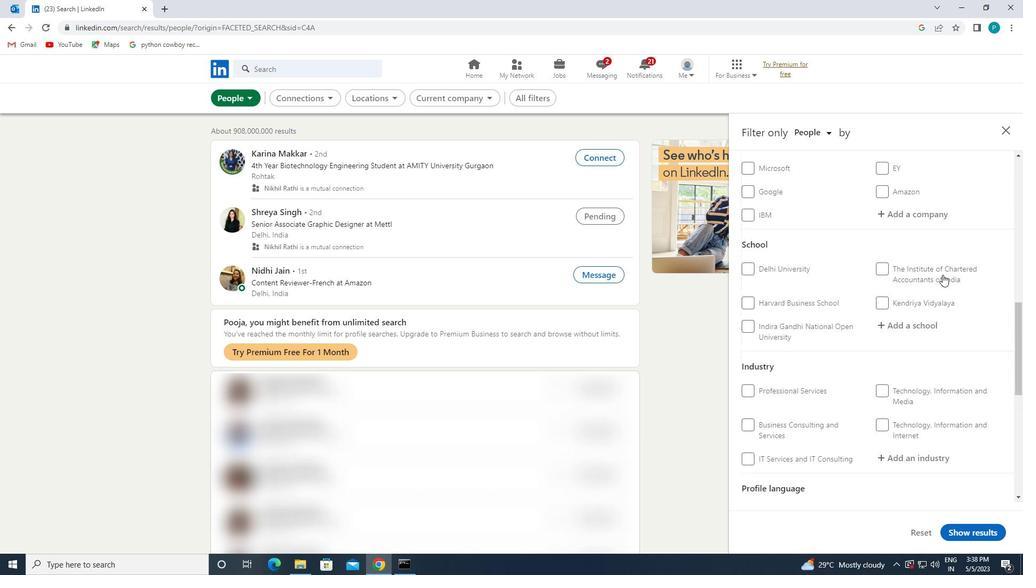
Action: Mouse moved to (944, 262)
Screenshot: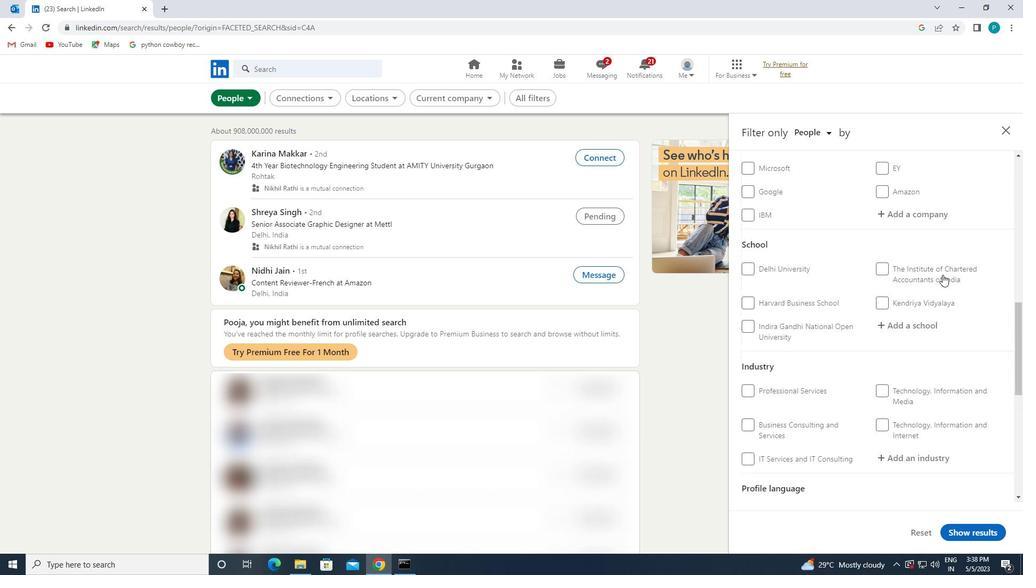 
Action: Mouse scrolled (944, 262) with delta (0, 0)
Screenshot: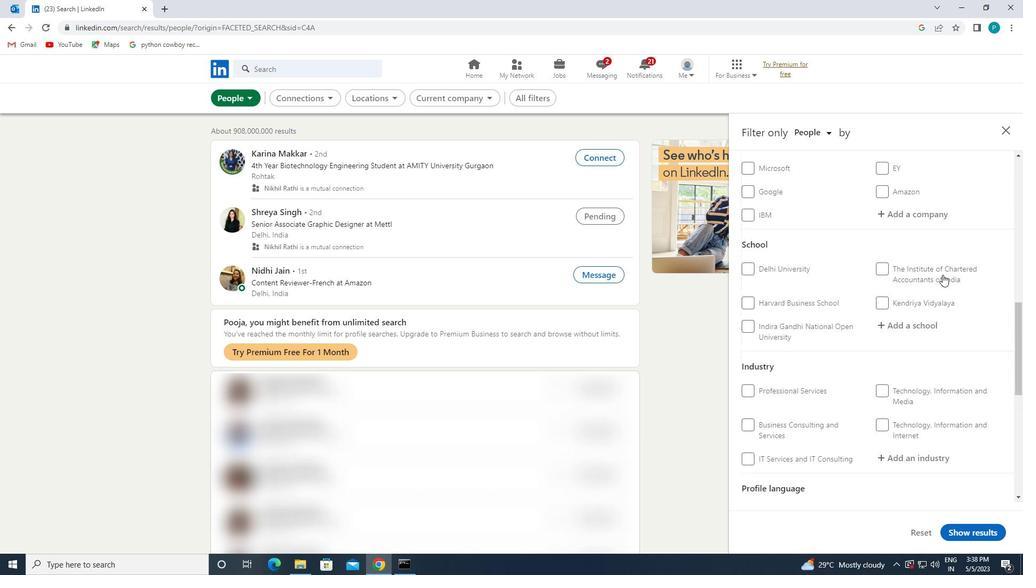 
Action: Mouse moved to (917, 224)
Screenshot: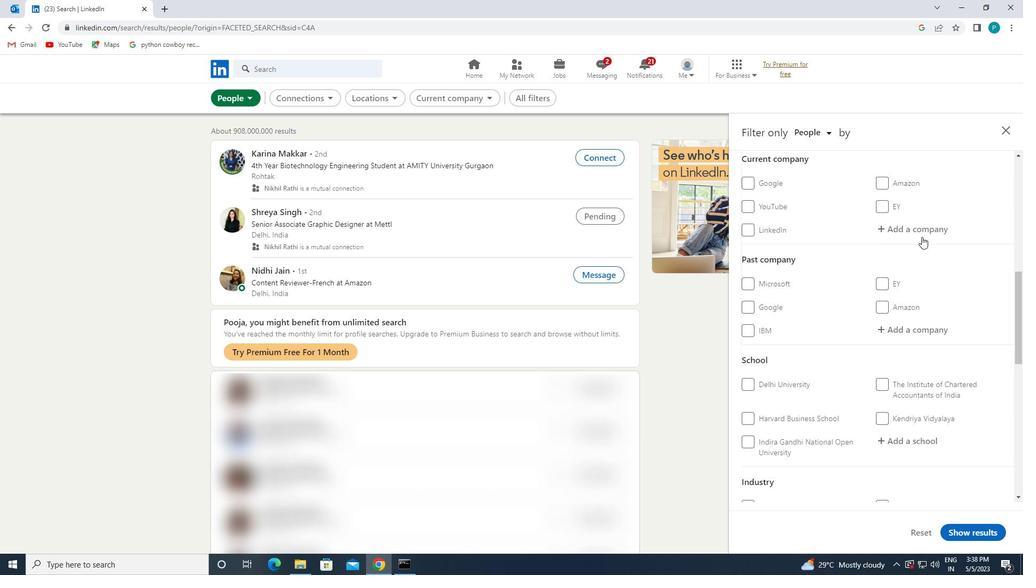 
Action: Mouse pressed left at (917, 224)
Screenshot: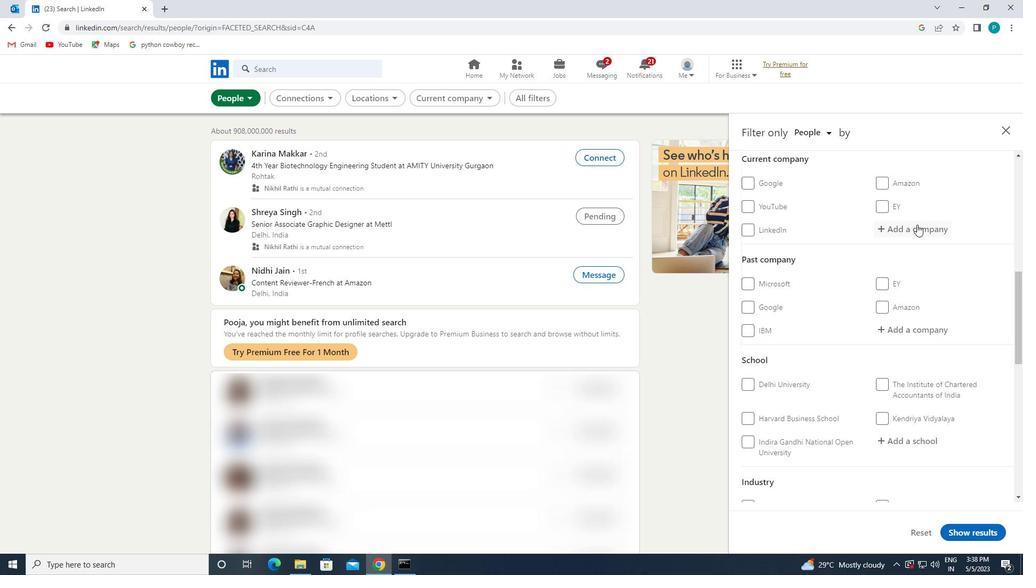 
Action: Key pressed <Key.caps_lock>A<Key.caps_lock>TLAS
Screenshot: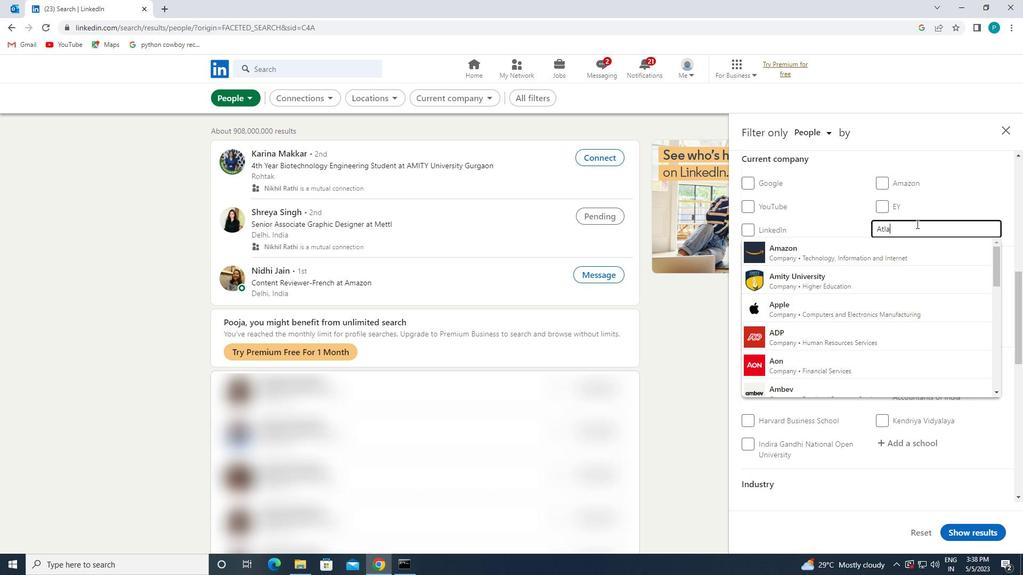 
Action: Mouse moved to (883, 274)
Screenshot: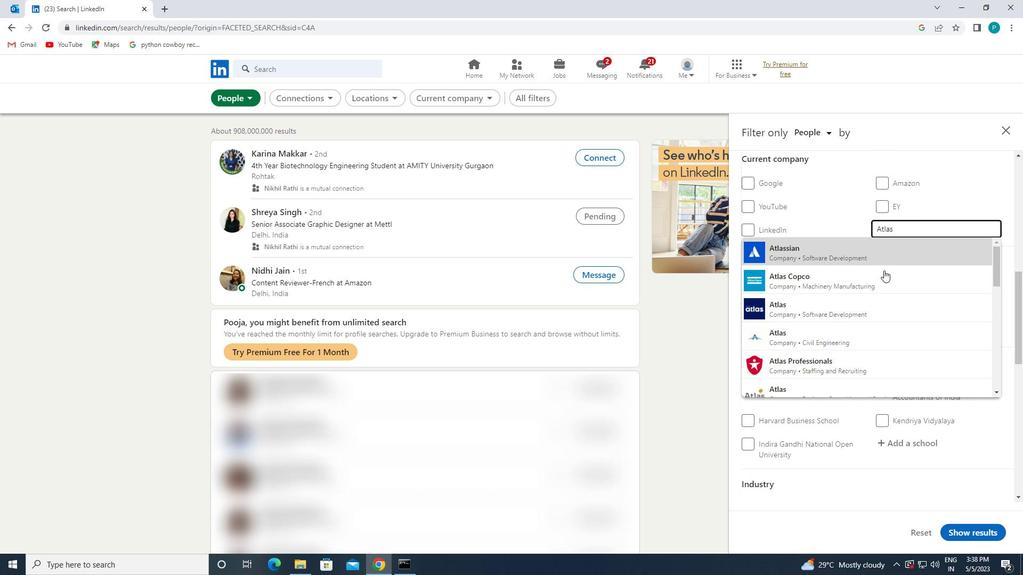 
Action: Mouse pressed left at (883, 274)
Screenshot: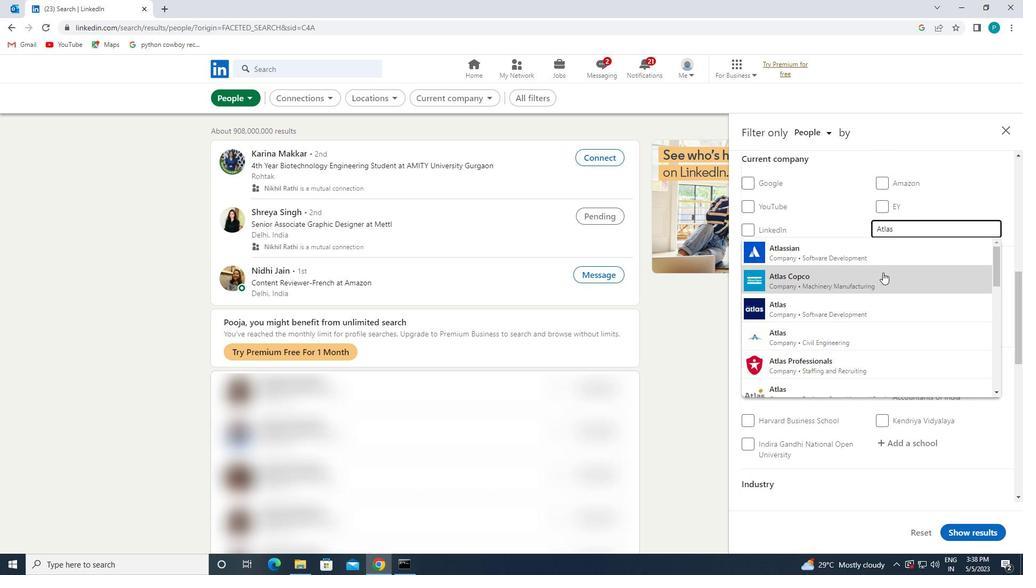 
Action: Mouse scrolled (883, 273) with delta (0, 0)
Screenshot: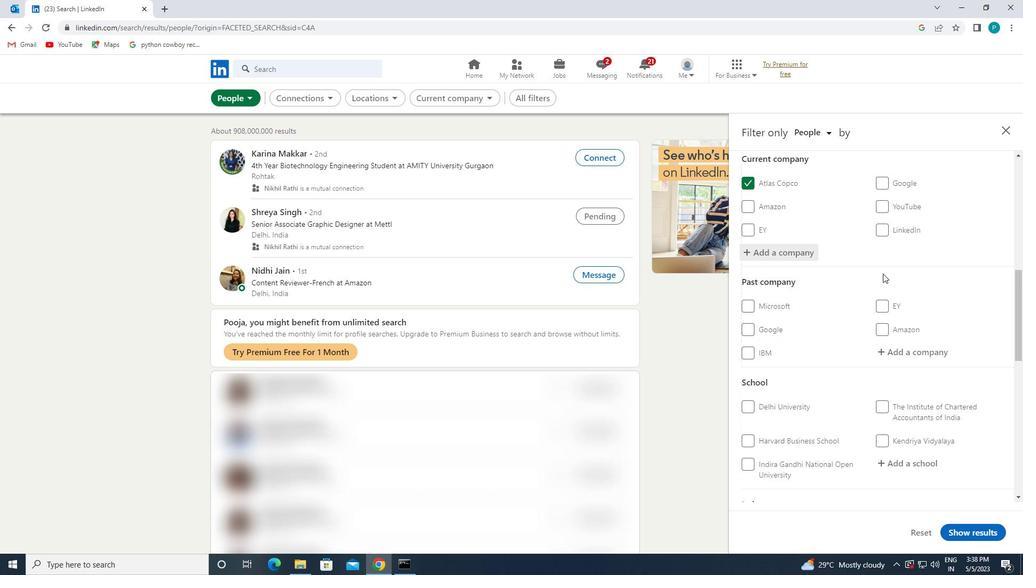 
Action: Mouse scrolled (883, 273) with delta (0, 0)
Screenshot: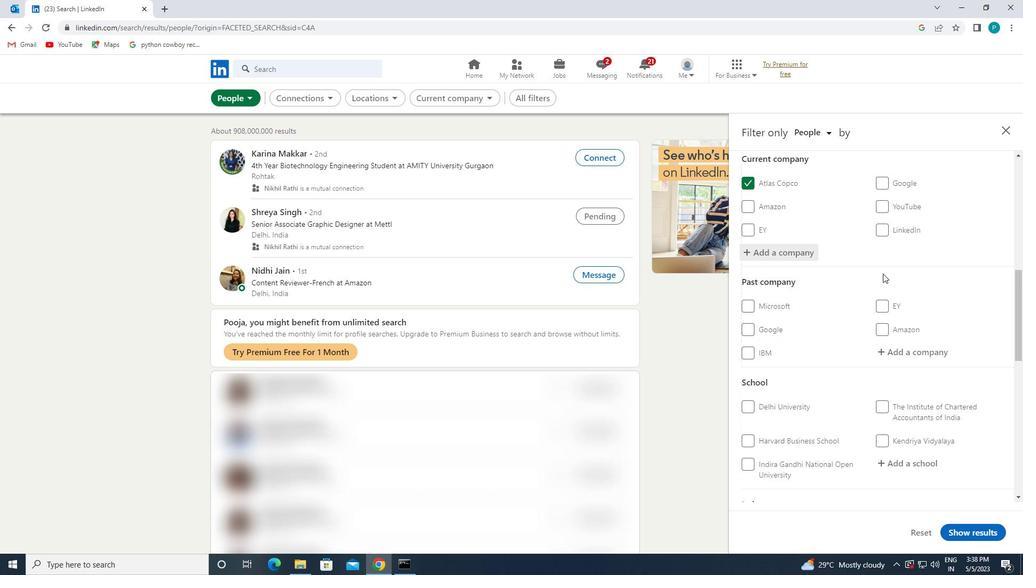 
Action: Mouse moved to (883, 274)
Screenshot: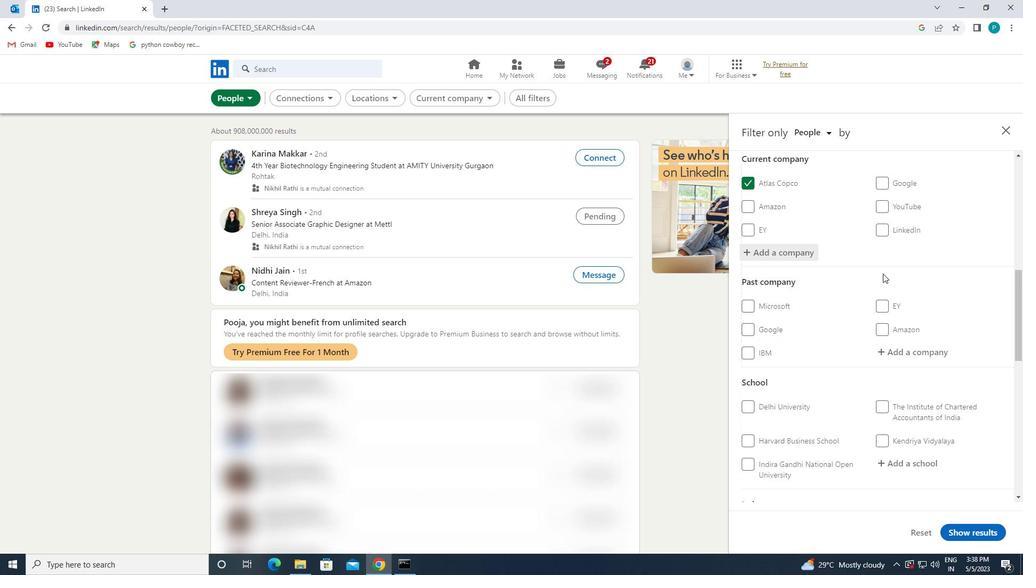 
Action: Mouse scrolled (883, 273) with delta (0, 0)
Screenshot: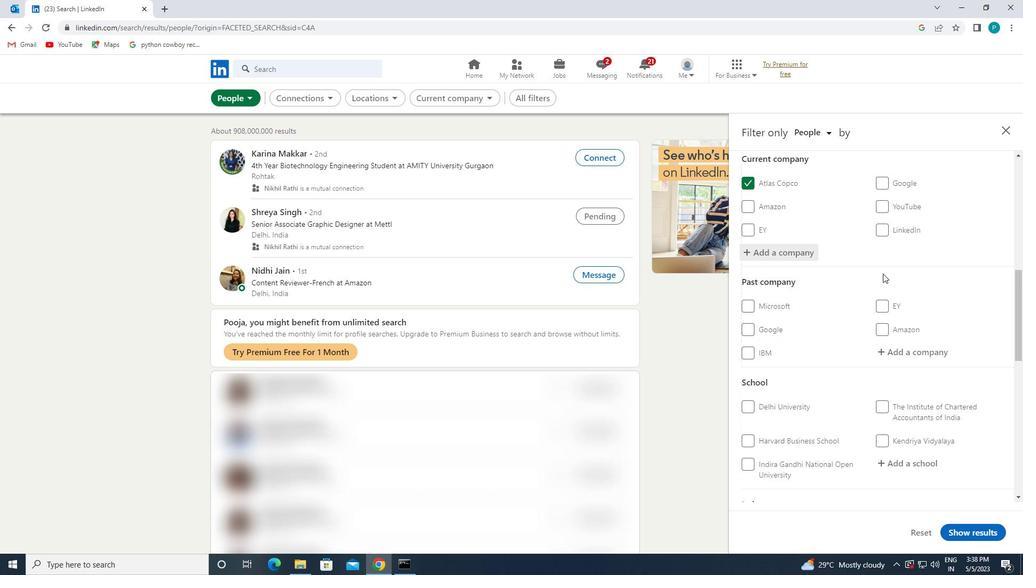 
Action: Mouse moved to (909, 308)
Screenshot: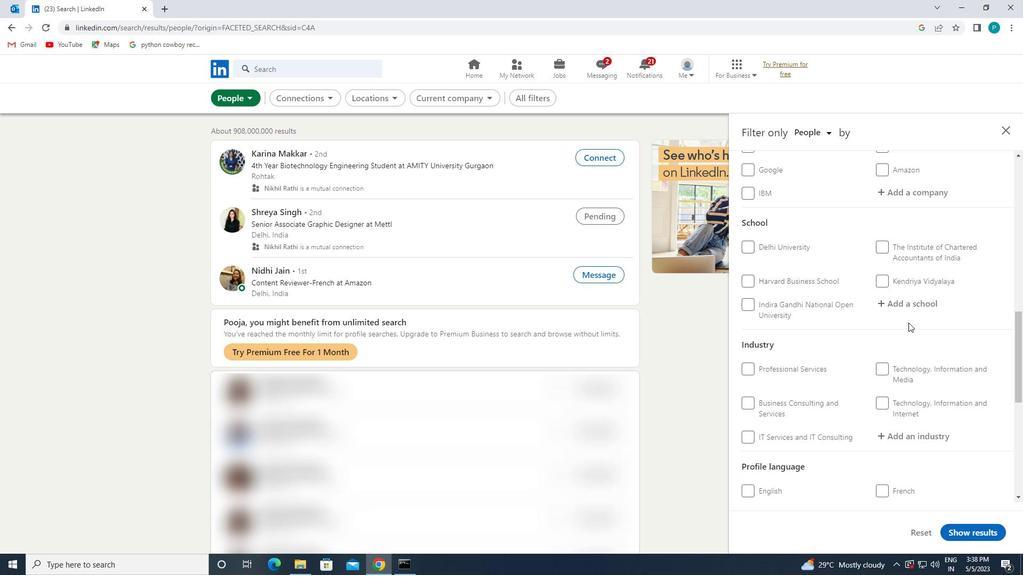 
Action: Mouse pressed left at (909, 308)
Screenshot: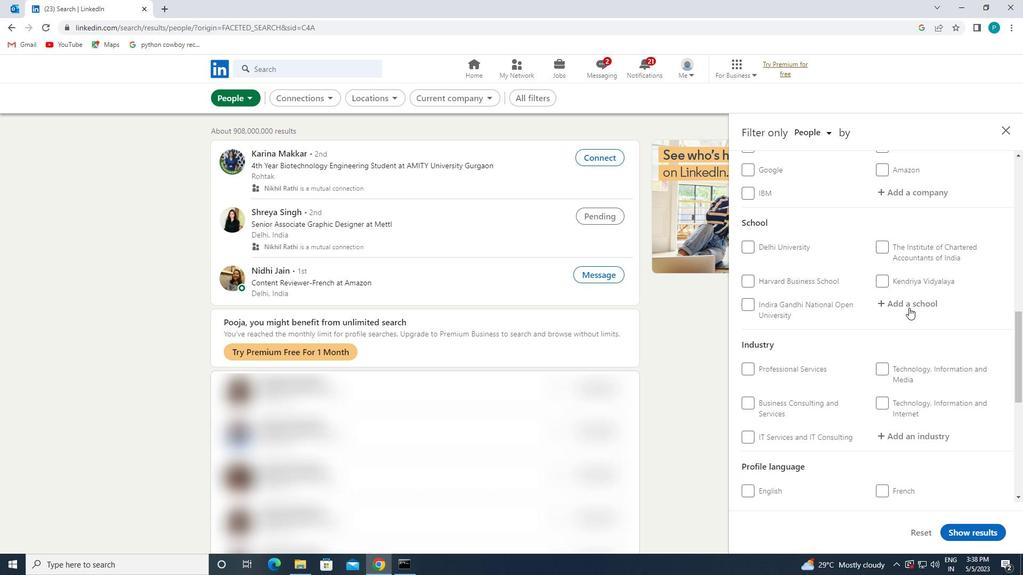 
Action: Mouse moved to (910, 308)
Screenshot: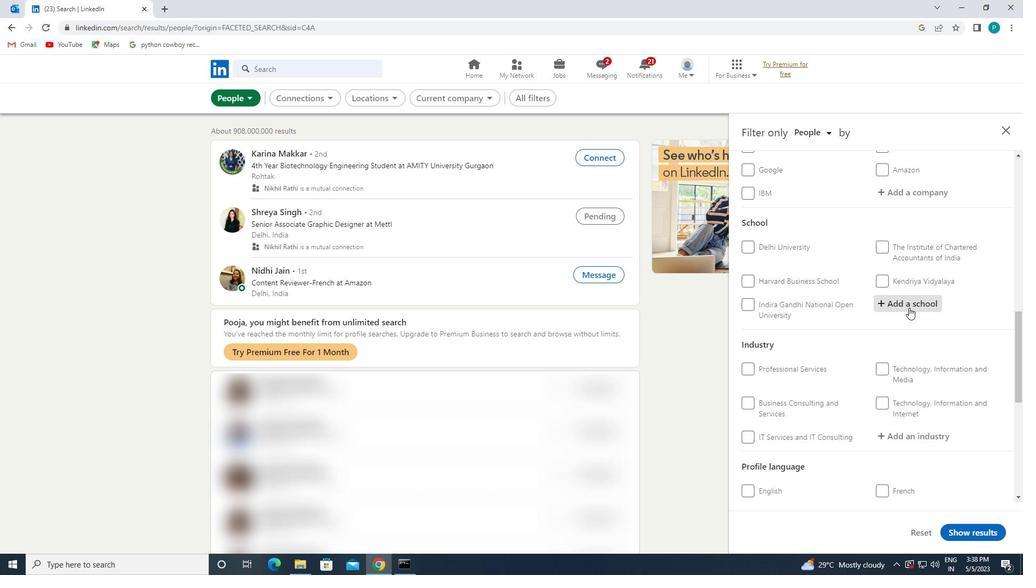 
Action: Key pressed <Key.caps_lock>K<Key.caps_lock>AMLA
Screenshot: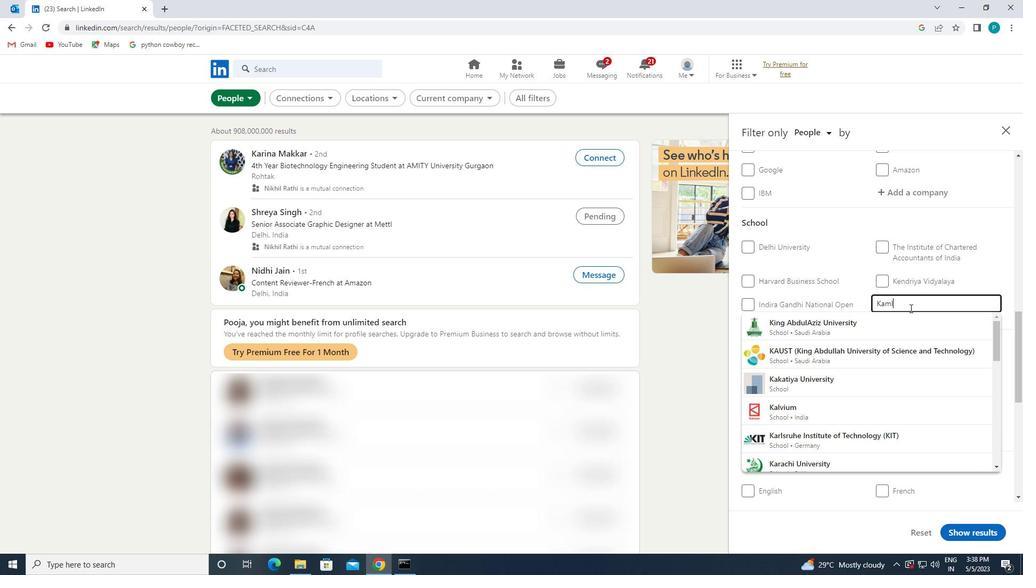 
Action: Mouse moved to (894, 320)
Screenshot: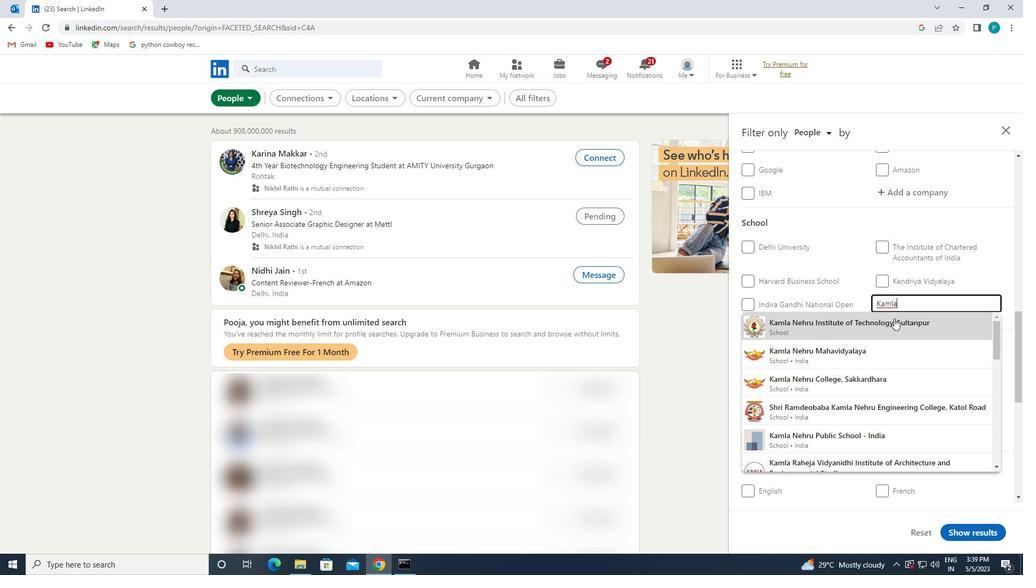 
Action: Mouse pressed left at (894, 320)
Screenshot: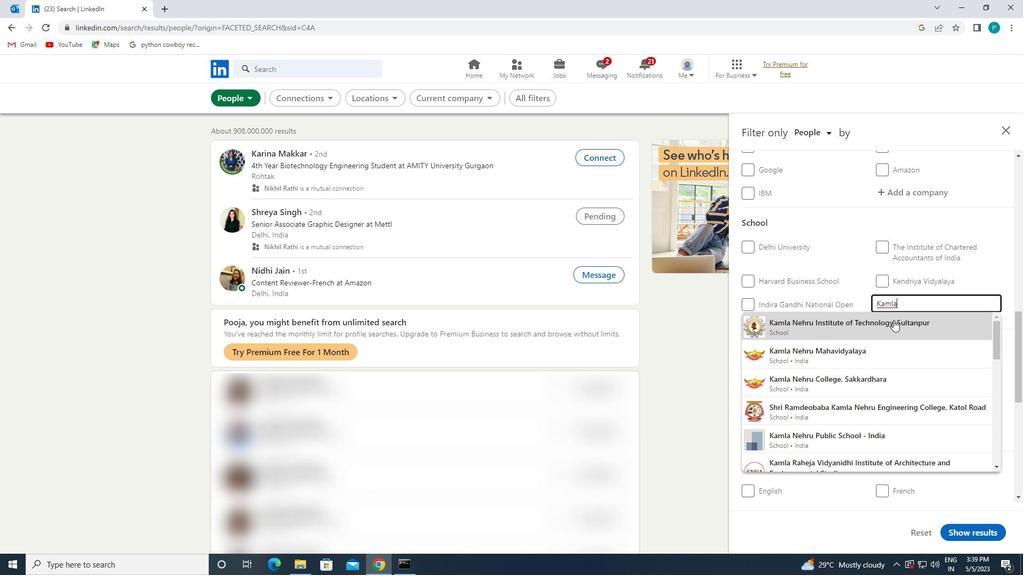 
Action: Mouse scrolled (894, 319) with delta (0, 0)
Screenshot: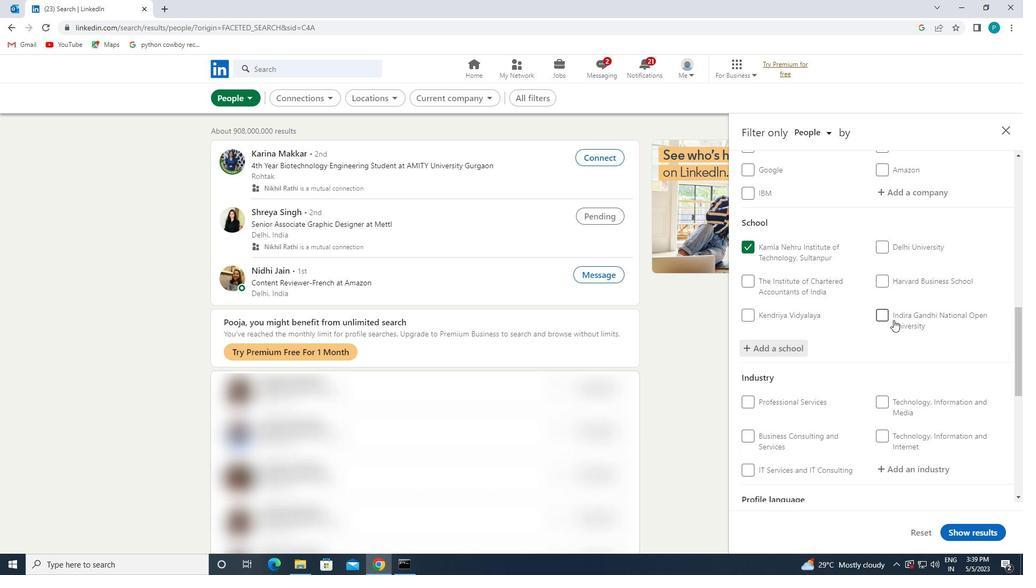 
Action: Mouse scrolled (894, 319) with delta (0, 0)
Screenshot: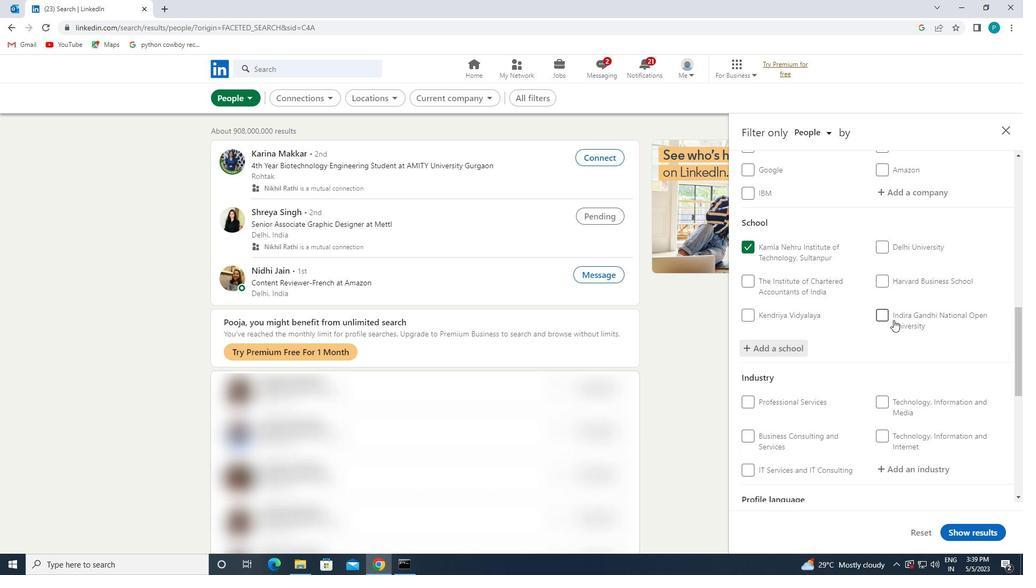
Action: Mouse scrolled (894, 319) with delta (0, 0)
Screenshot: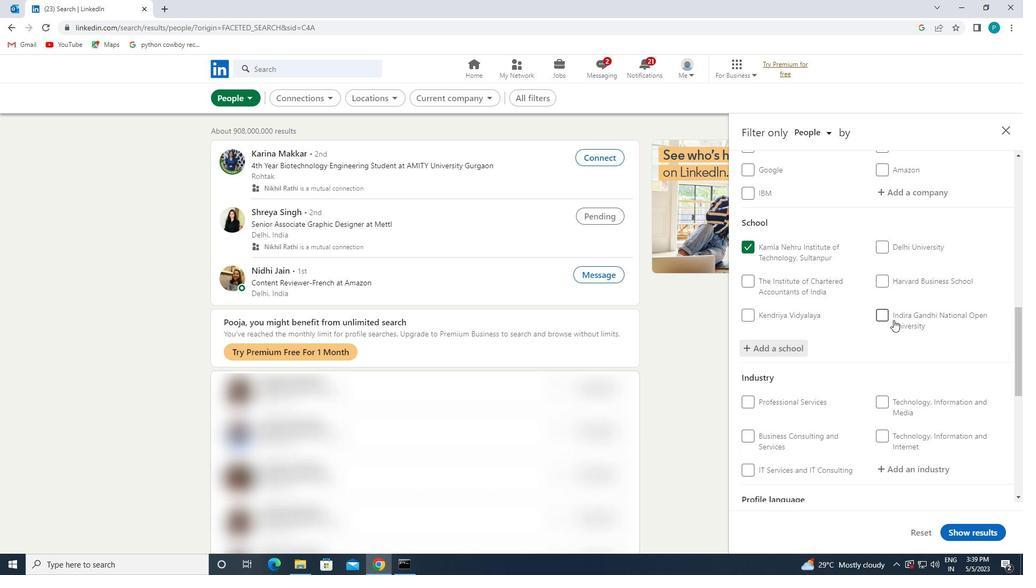 
Action: Mouse moved to (894, 318)
Screenshot: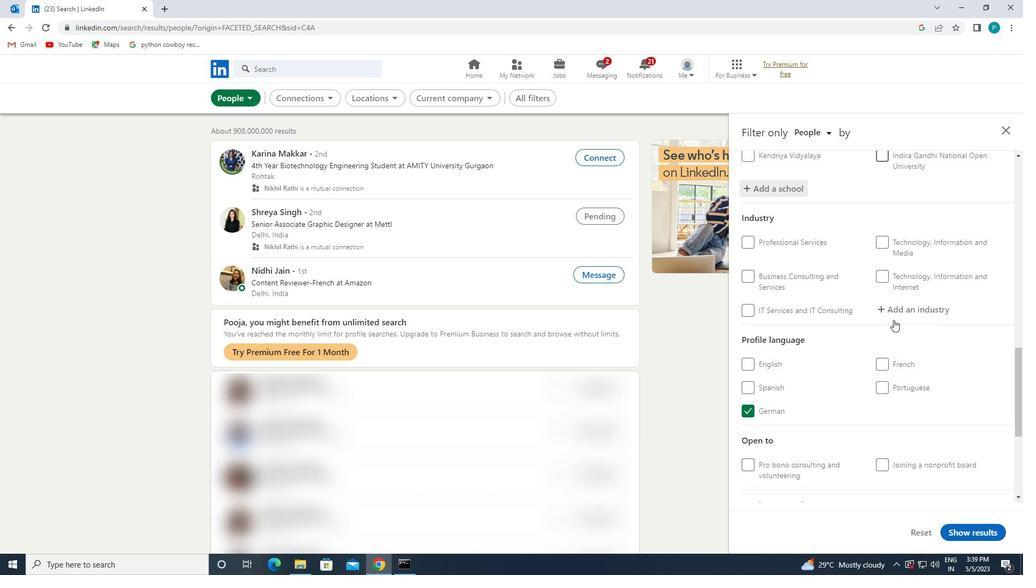 
Action: Mouse pressed left at (894, 318)
Screenshot: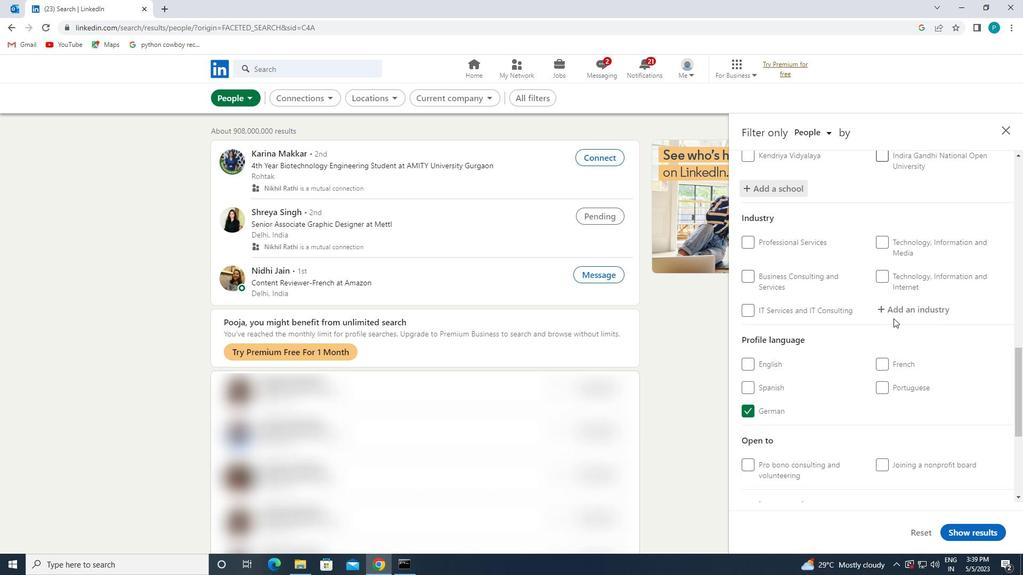 
Action: Mouse moved to (892, 306)
Screenshot: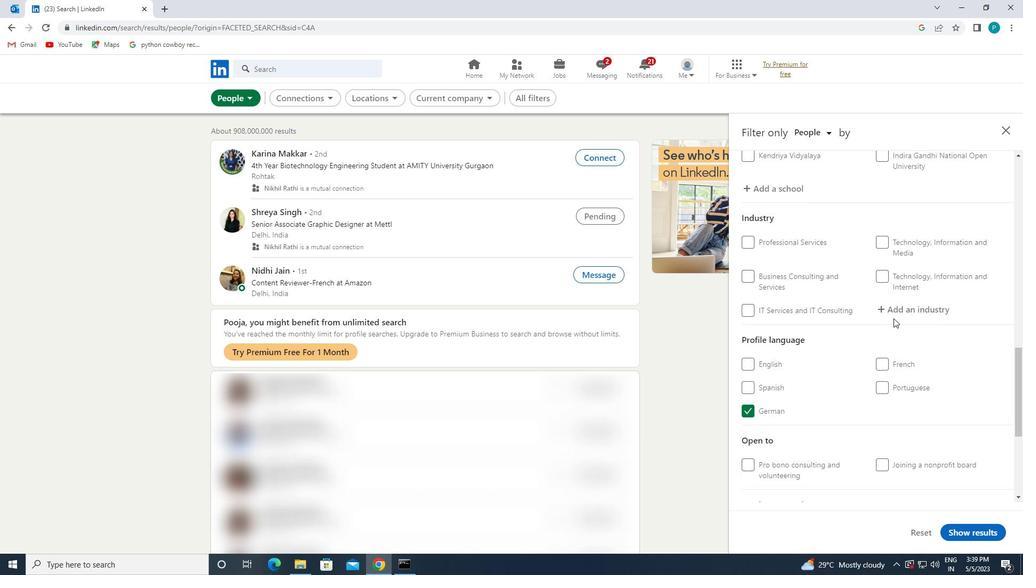 
Action: Mouse pressed left at (892, 306)
Screenshot: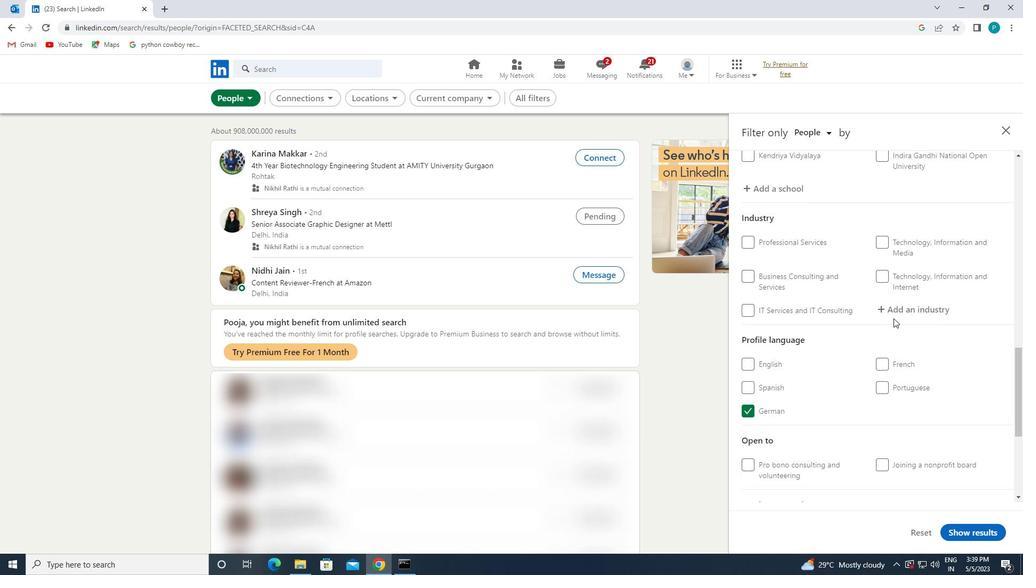 
Action: Key pressed <Key.caps_lock>L<Key.caps_lock>ANDSCAPING
Screenshot: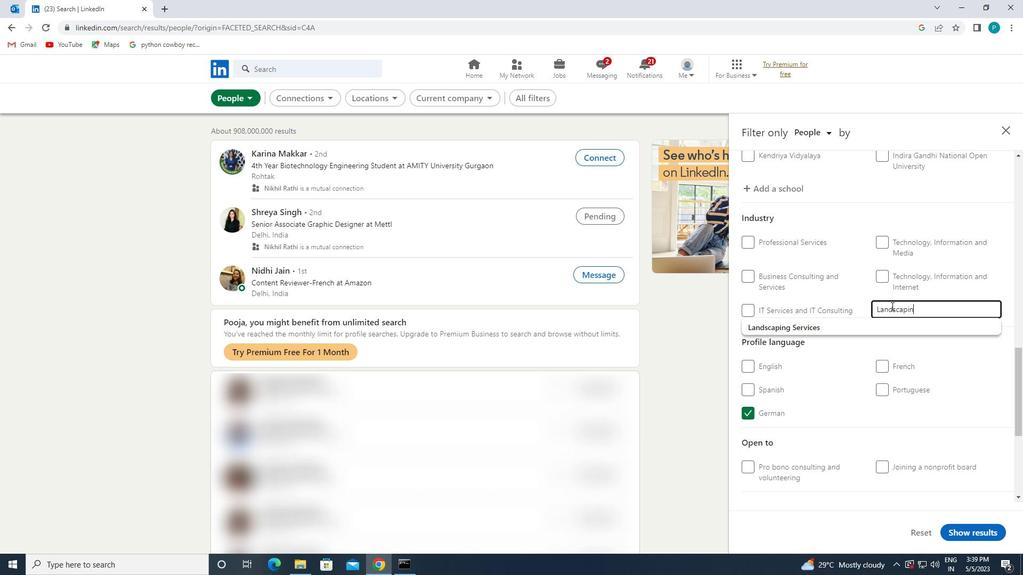 
Action: Mouse moved to (887, 324)
Screenshot: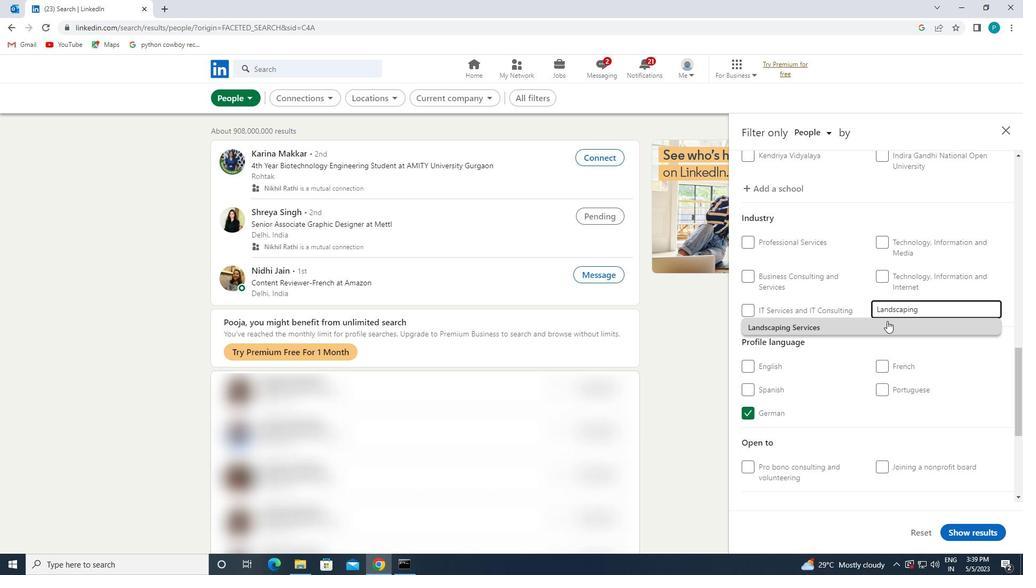
Action: Mouse pressed left at (887, 324)
Screenshot: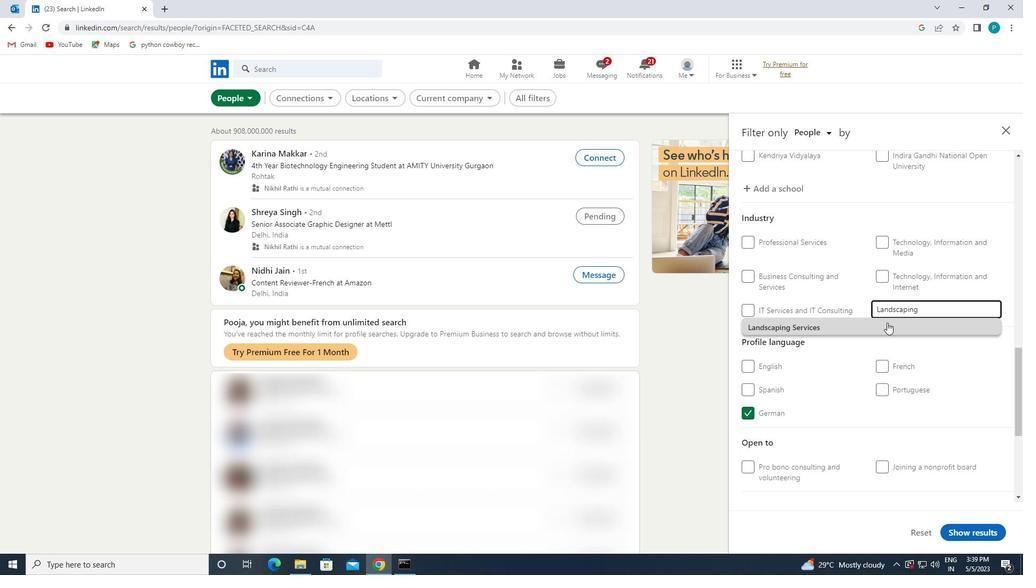 
Action: Mouse scrolled (887, 323) with delta (0, 0)
Screenshot: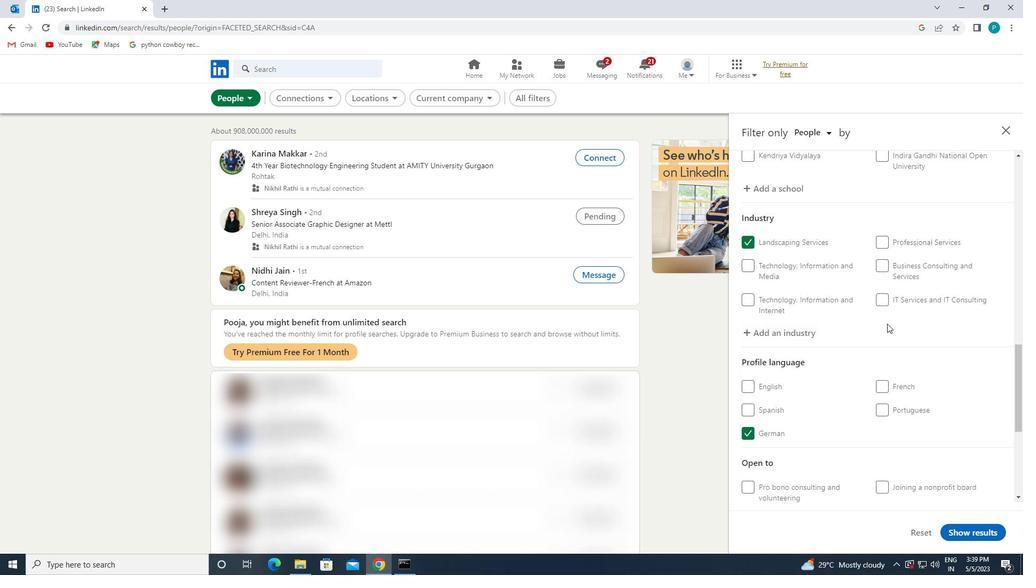 
Action: Mouse scrolled (887, 323) with delta (0, 0)
Screenshot: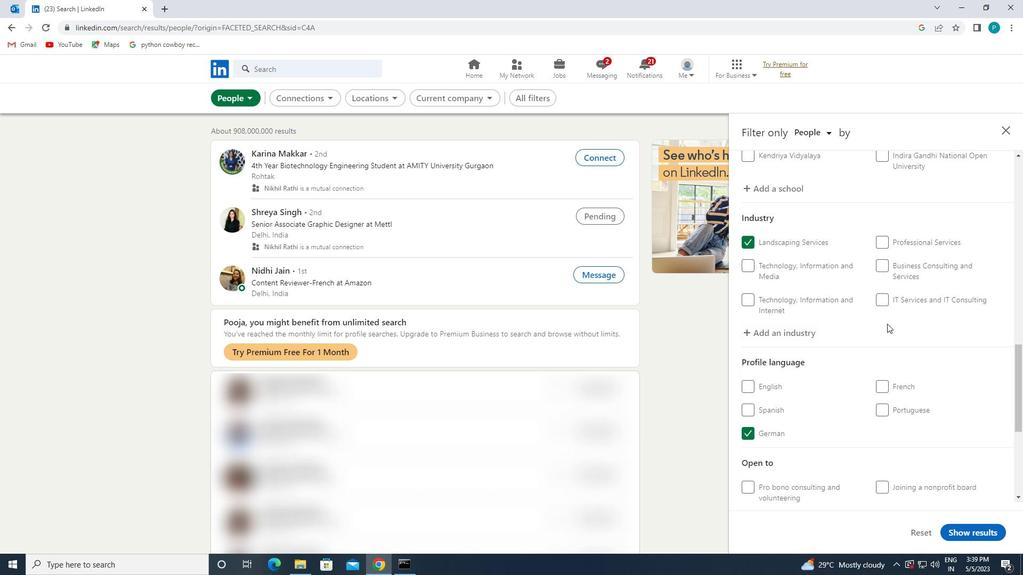 
Action: Mouse scrolled (887, 323) with delta (0, 0)
Screenshot: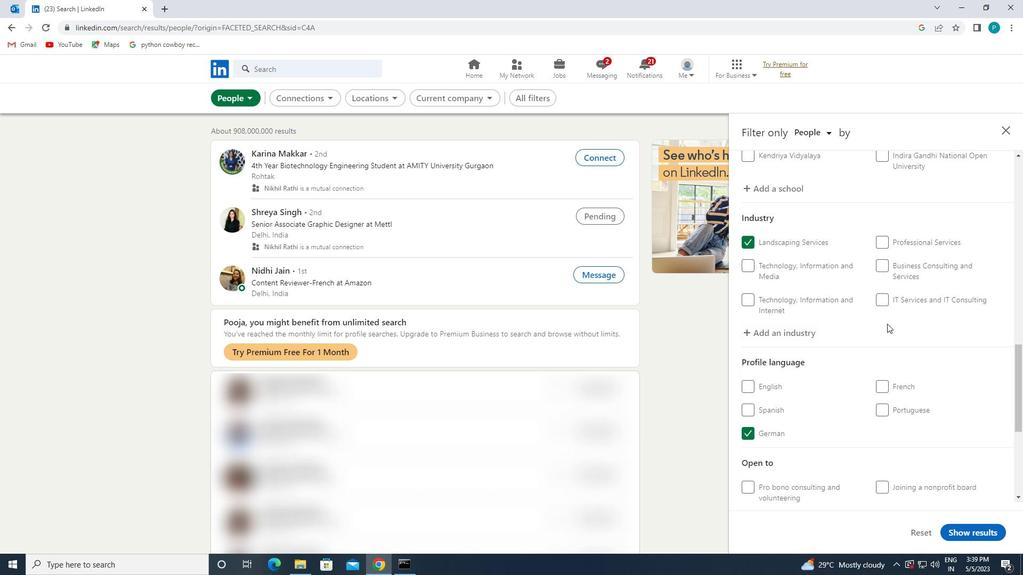 
Action: Mouse scrolled (887, 323) with delta (0, 0)
Screenshot: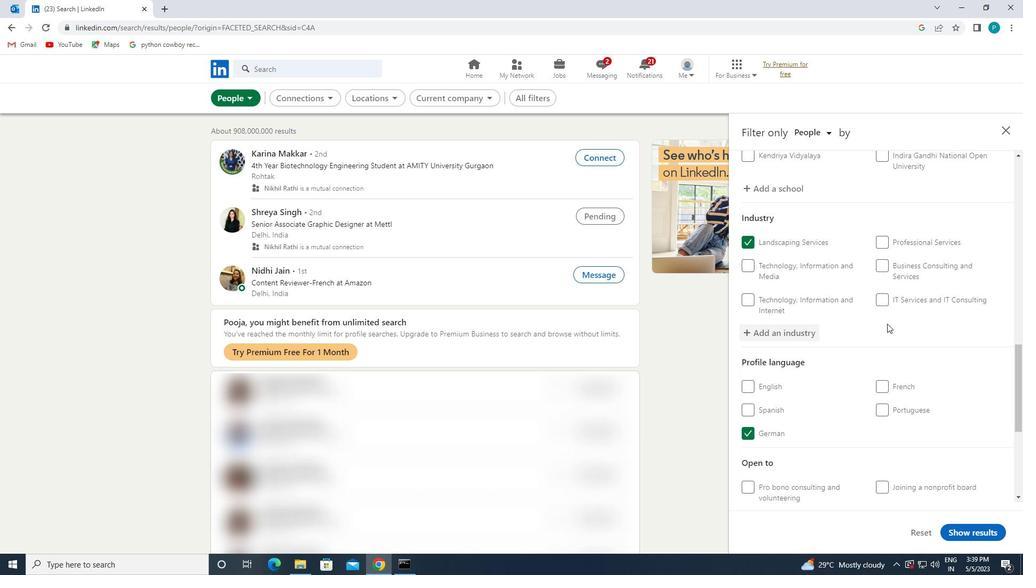 
Action: Mouse moved to (903, 375)
Screenshot: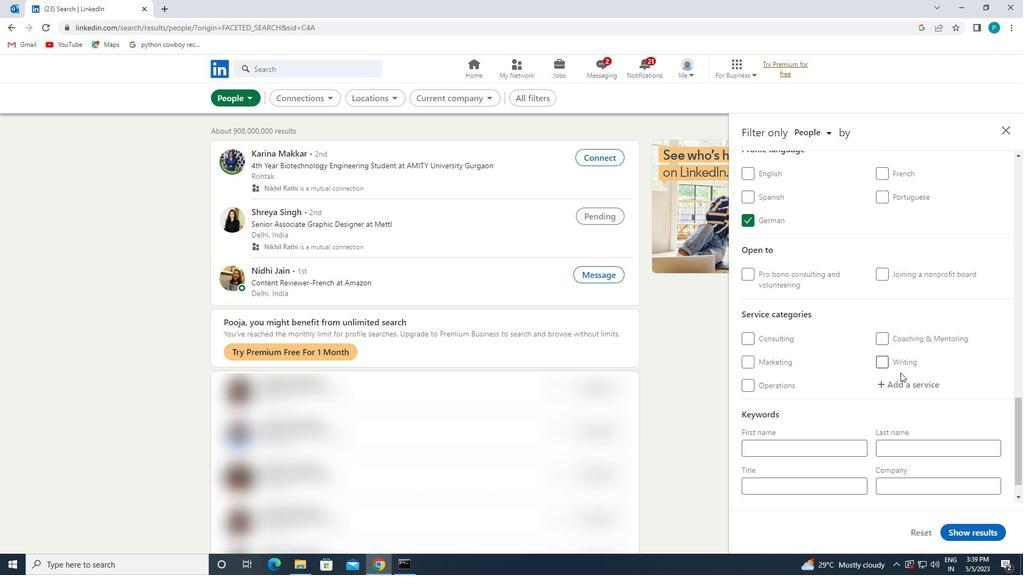 
Action: Mouse pressed left at (903, 375)
Screenshot: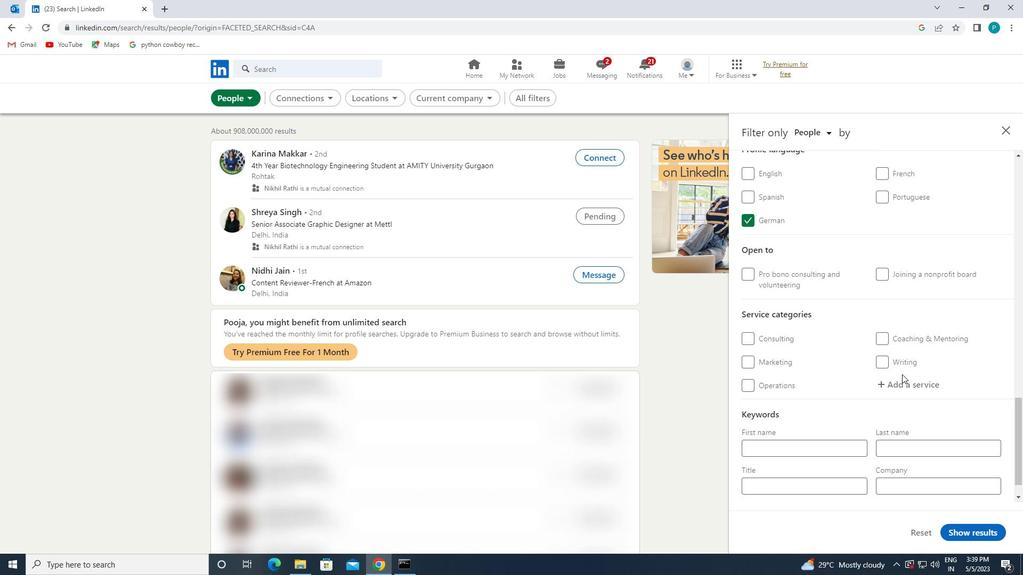 
Action: Mouse moved to (906, 378)
Screenshot: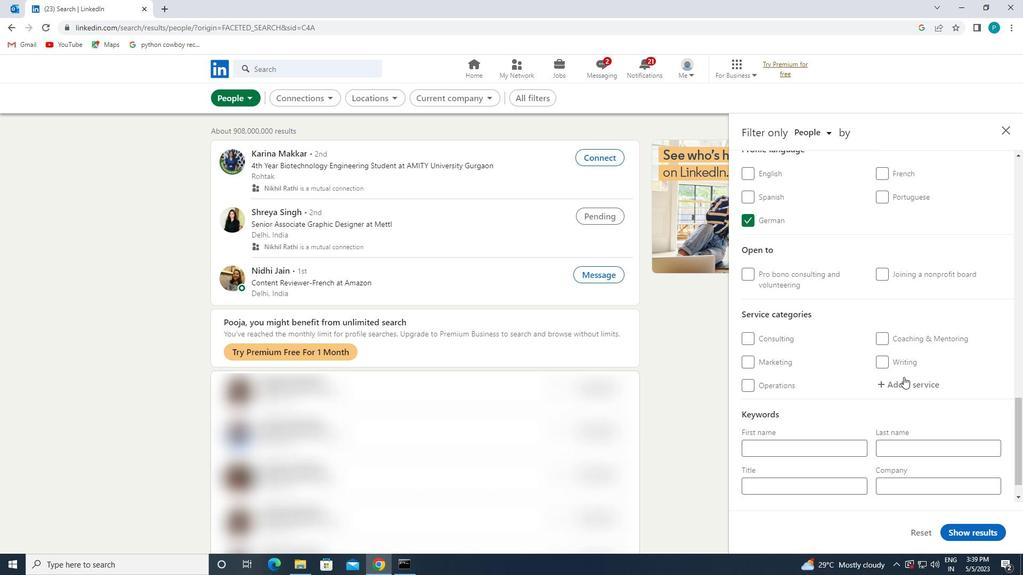 
Action: Mouse pressed left at (906, 378)
Screenshot: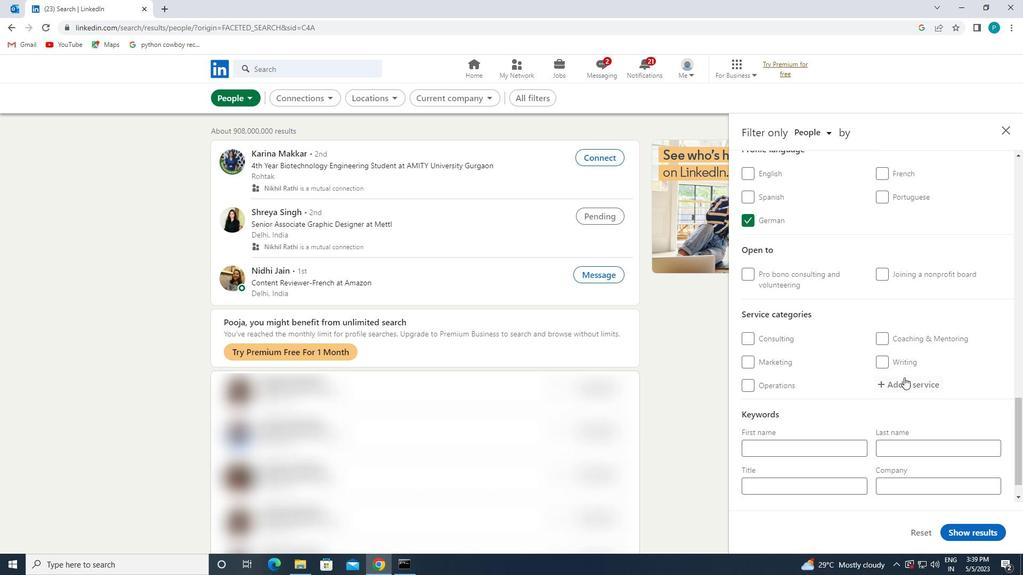 
Action: Mouse moved to (907, 378)
Screenshot: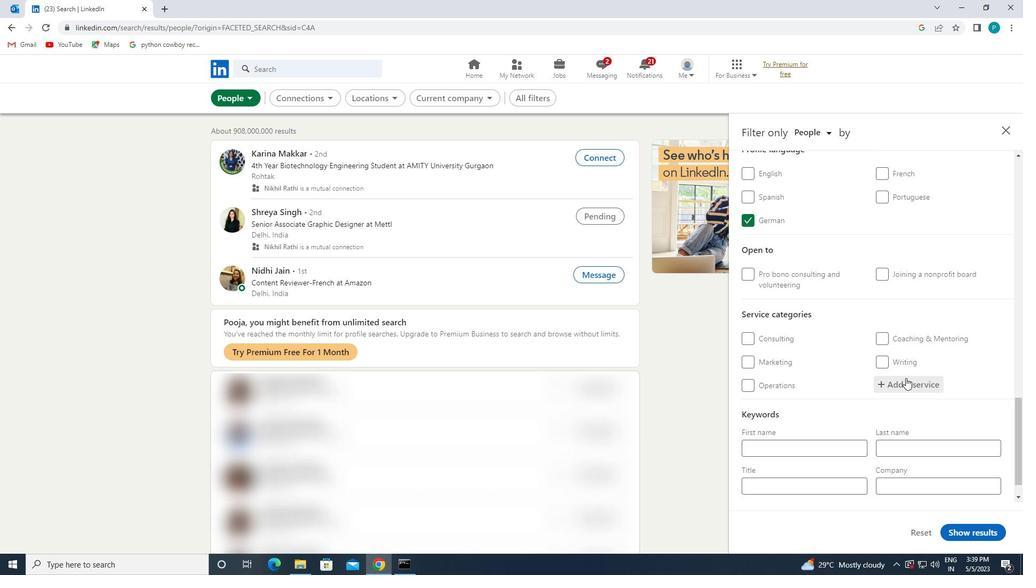
Action: Key pressed <Key.caps_lock>L<Key.caps_lock>OANS
Screenshot: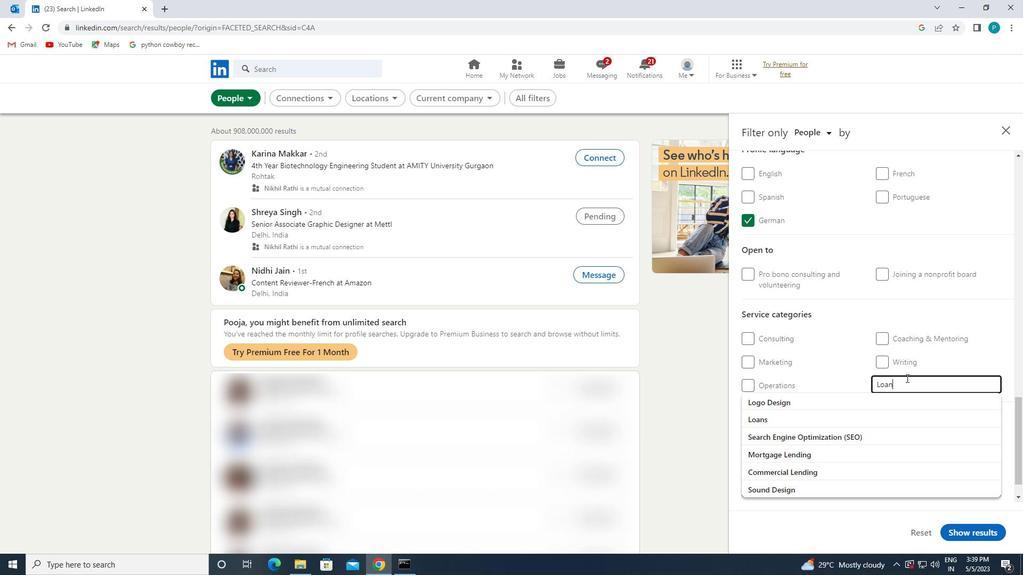 
Action: Mouse moved to (876, 404)
Screenshot: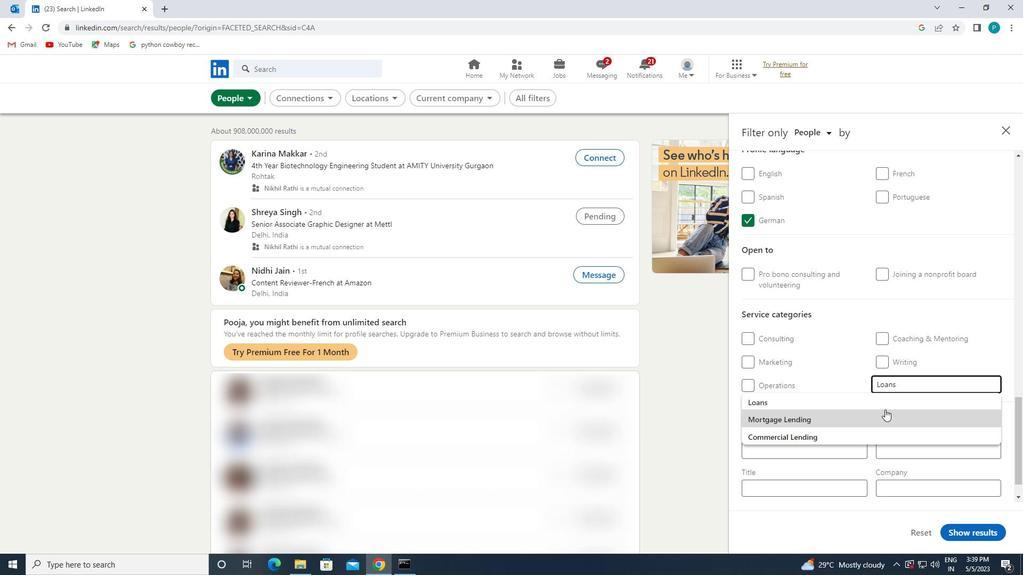 
Action: Mouse pressed left at (876, 404)
Screenshot: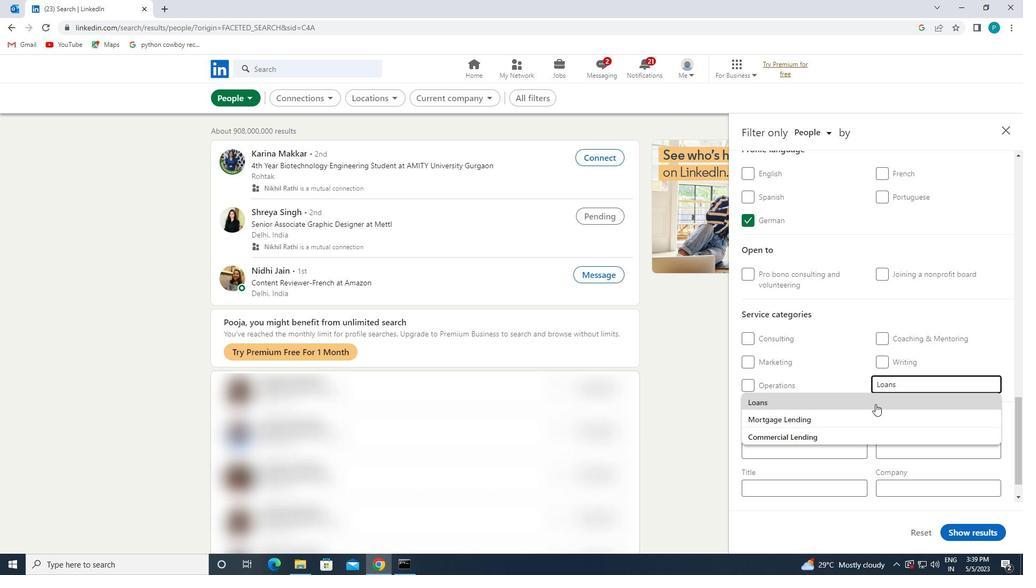 
Action: Mouse moved to (844, 406)
Screenshot: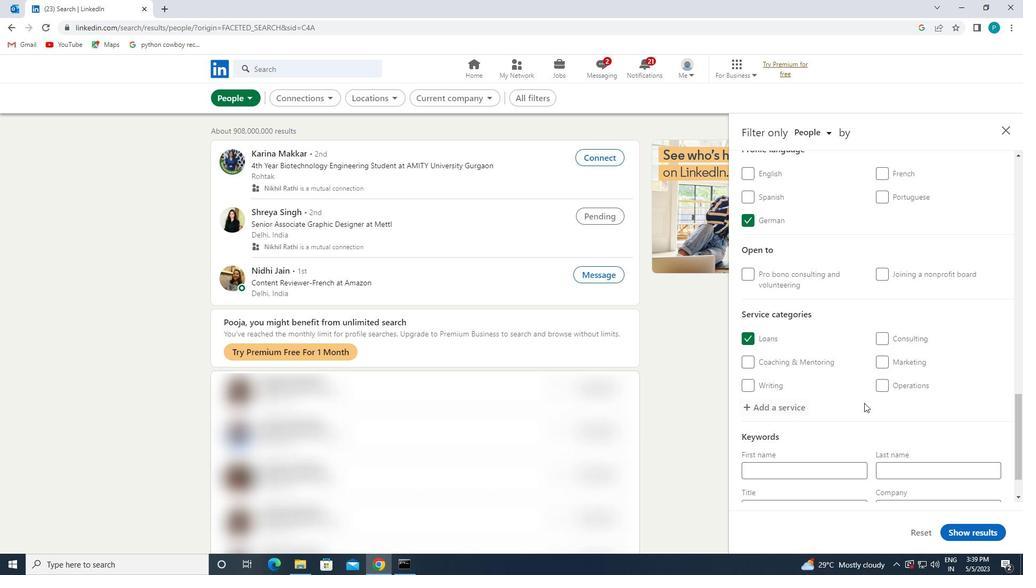 
Action: Mouse scrolled (844, 405) with delta (0, 0)
Screenshot: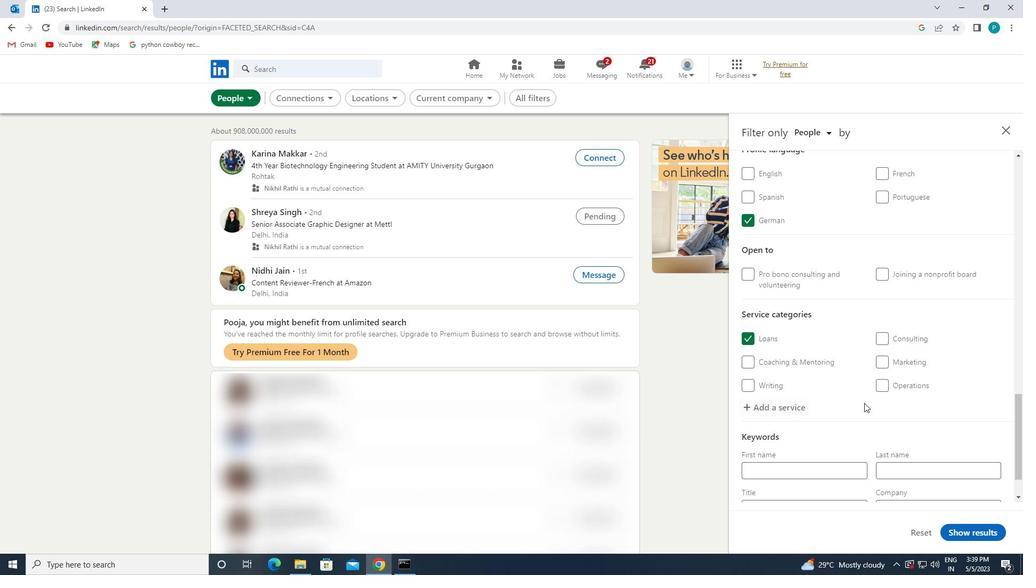 
Action: Mouse scrolled (844, 405) with delta (0, 0)
Screenshot: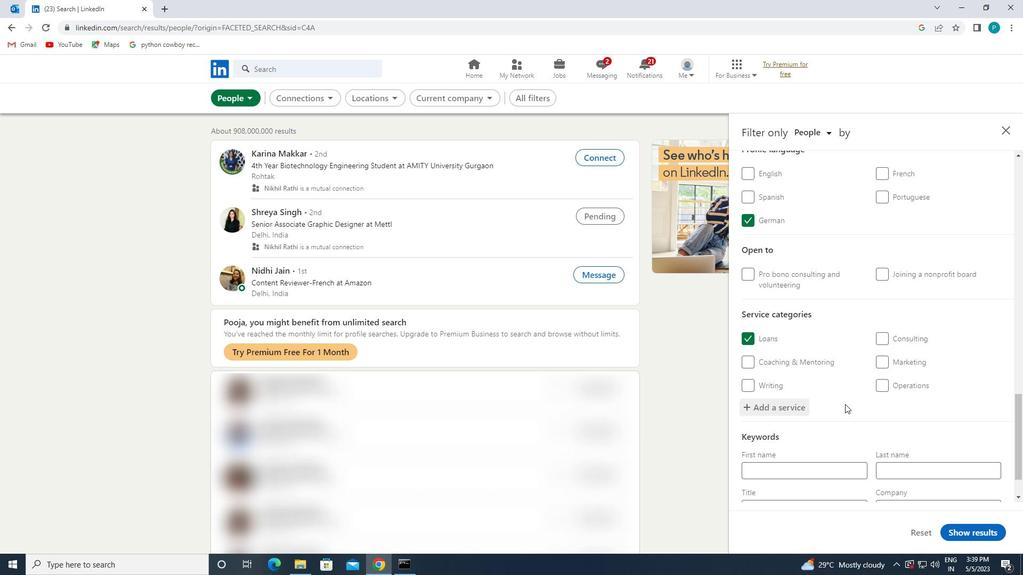
Action: Mouse scrolled (844, 405) with delta (0, 0)
Screenshot: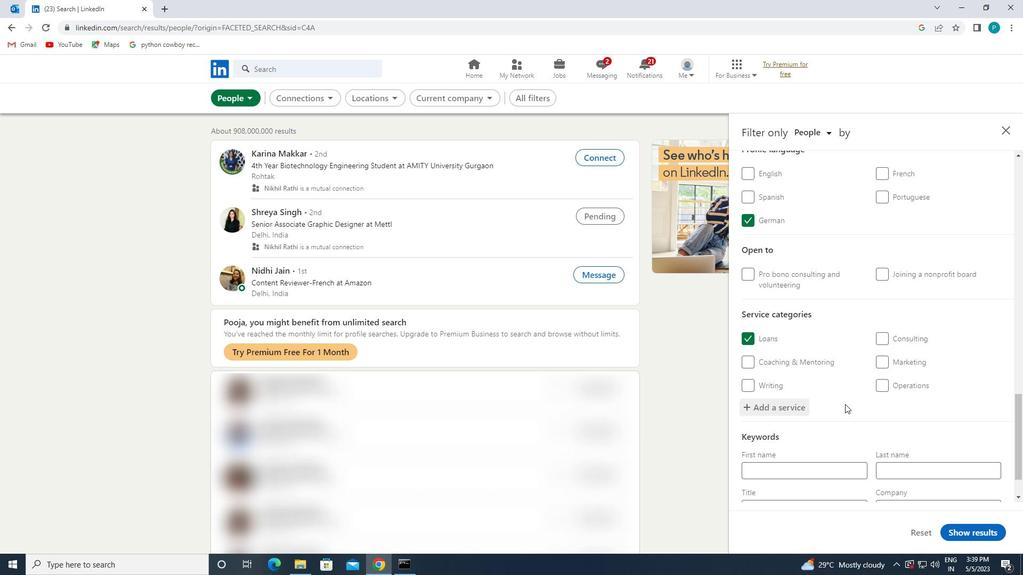 
Action: Mouse scrolled (844, 405) with delta (0, 0)
Screenshot: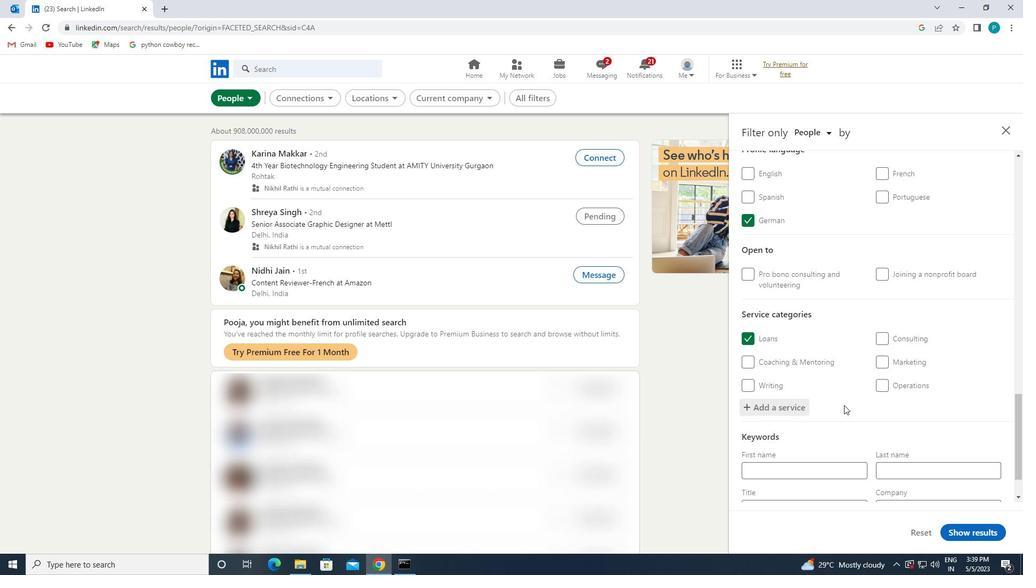 
Action: Mouse moved to (821, 454)
Screenshot: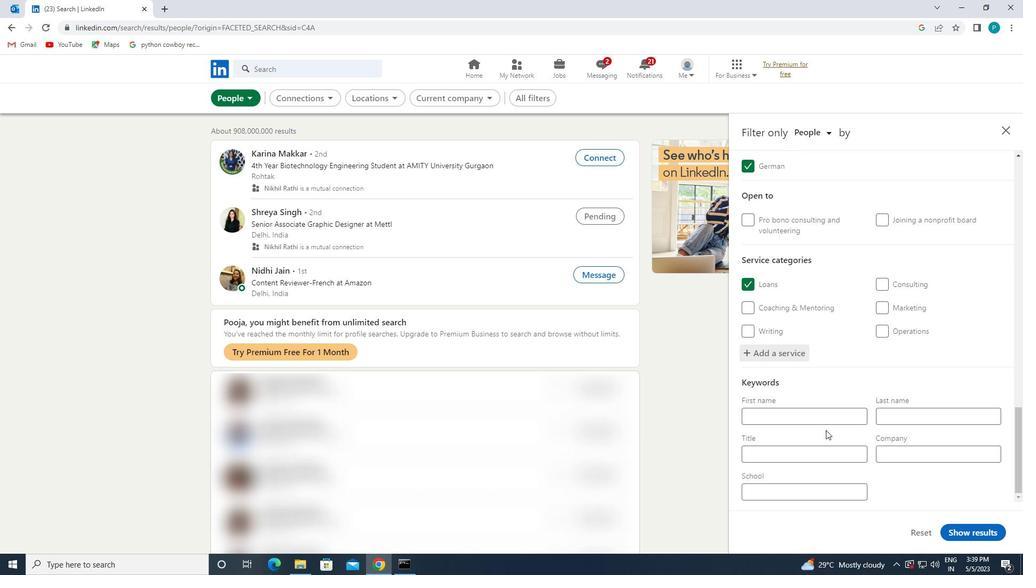 
Action: Mouse pressed left at (821, 454)
Screenshot: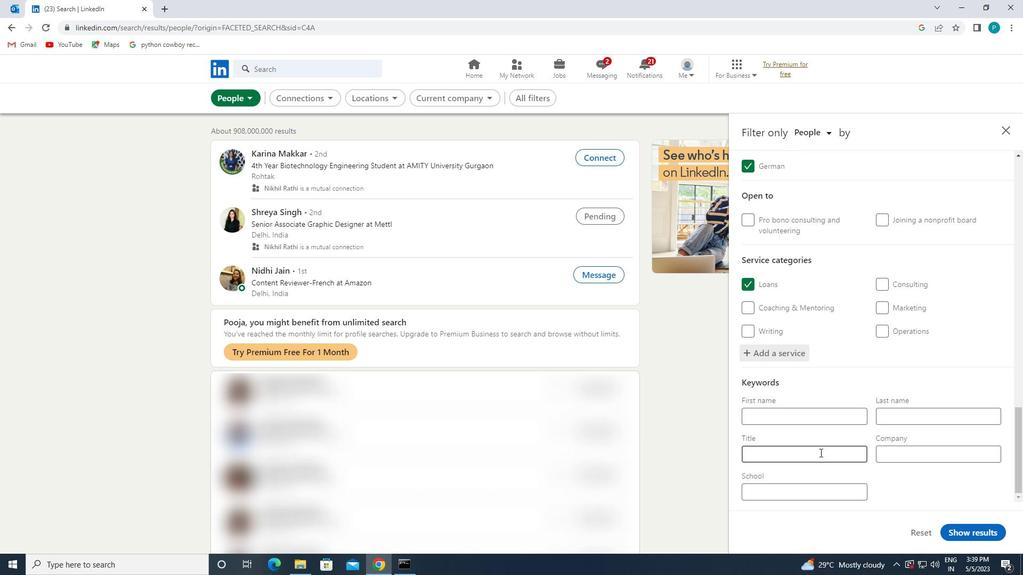 
Action: Key pressed <Key.caps_lock>IT<Key.space>P<Key.caps_lock>ROFESSIONAL
Screenshot: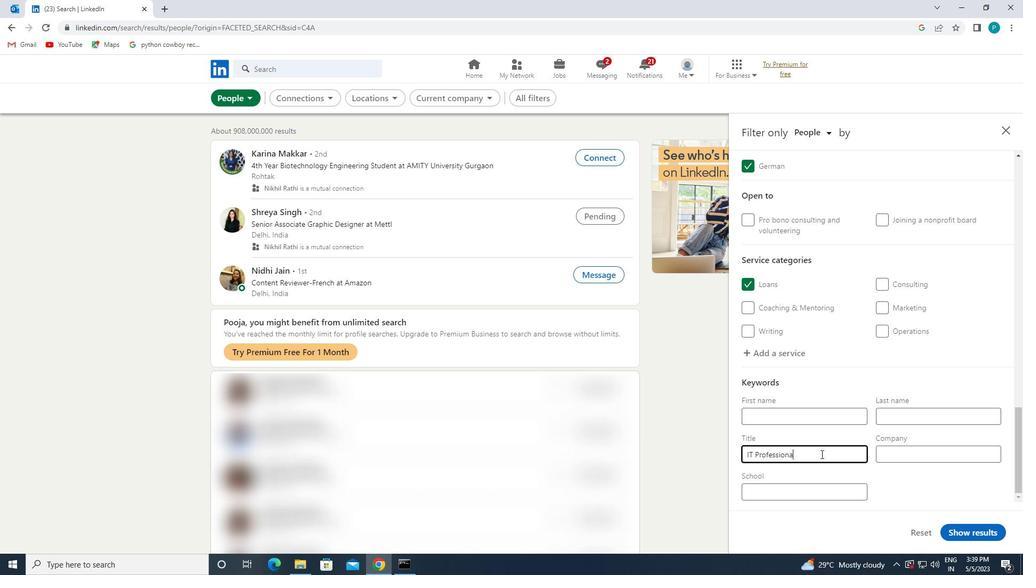
Action: Mouse moved to (988, 533)
Screenshot: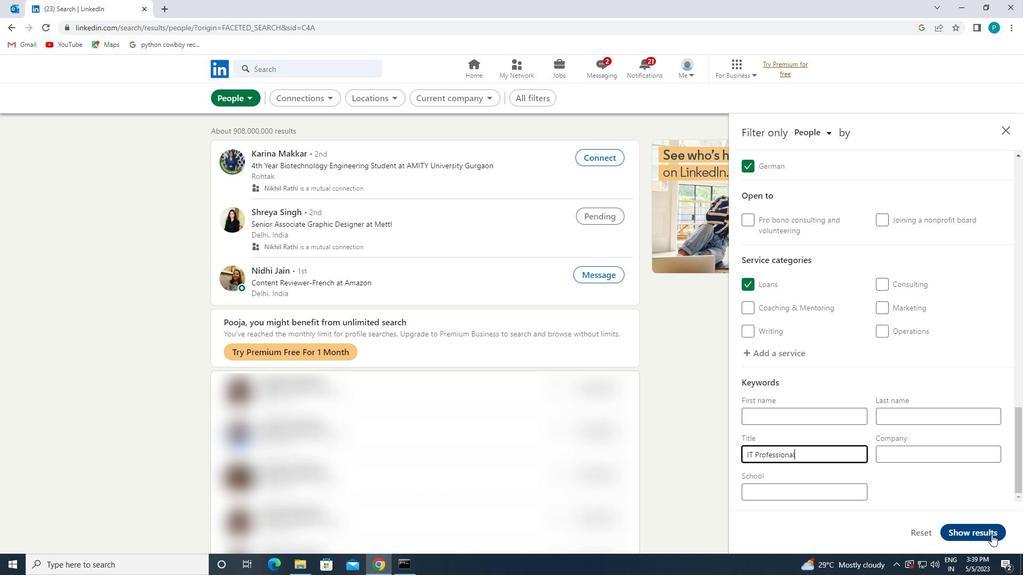 
Action: Mouse pressed left at (988, 533)
Screenshot: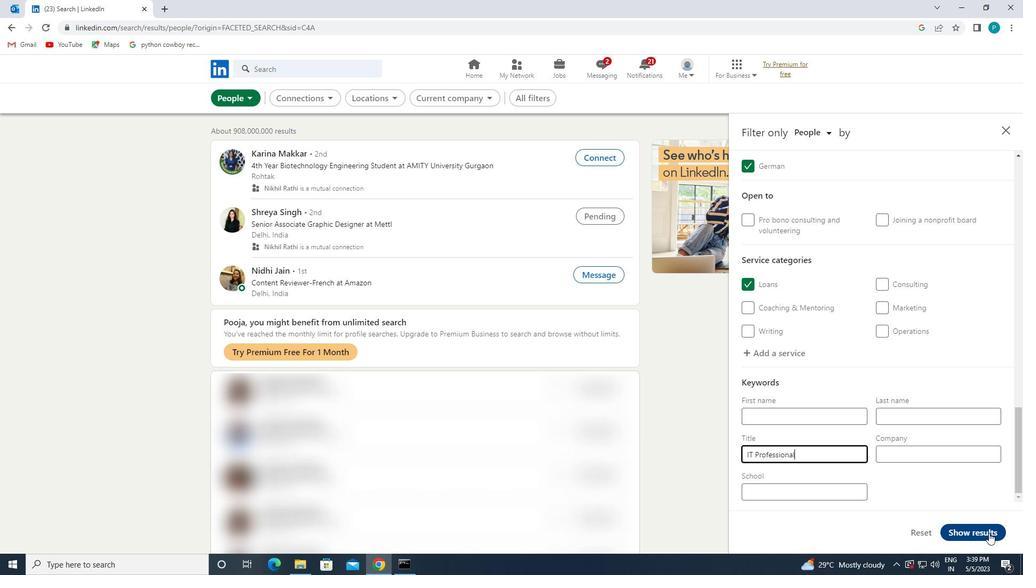 
